 Task: Research Airbnb accommodation in Bandar-e Anzali, Iran from 15th December, 2023 to 25th December, 2023 for 8 adults. Place can be entire room with 5 bedrooms having 5 beds and 5 bathrooms. Property type can be house.
Action: Mouse moved to (420, 81)
Screenshot: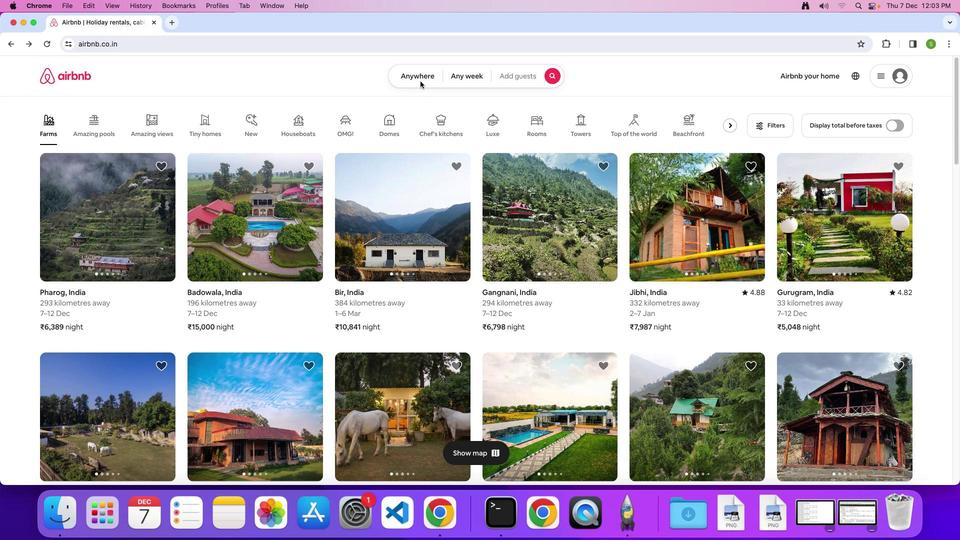 
Action: Mouse pressed left at (420, 81)
Screenshot: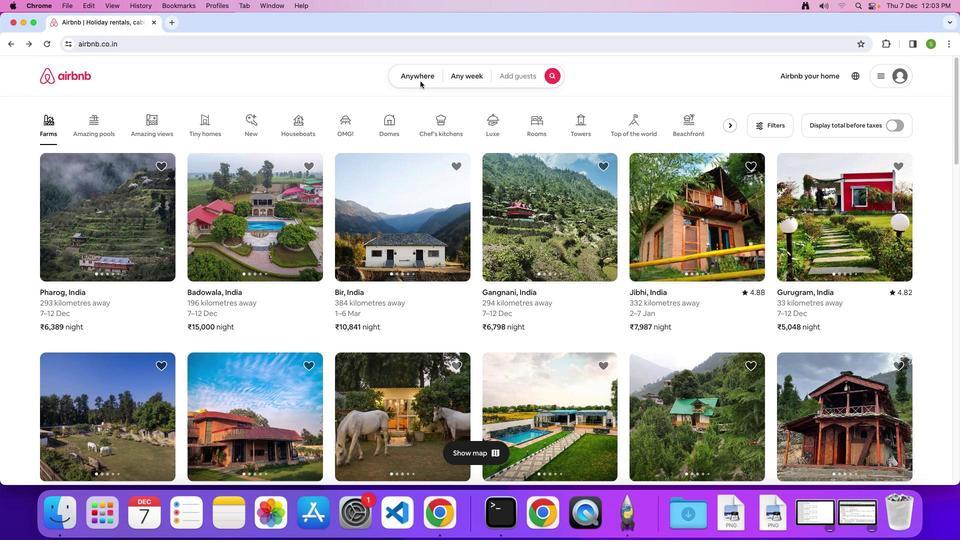 
Action: Mouse moved to (422, 76)
Screenshot: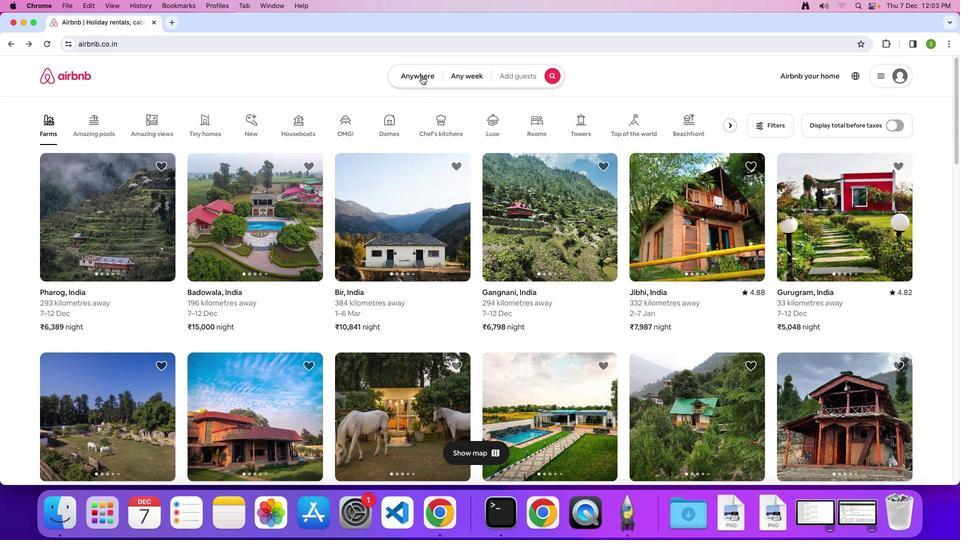 
Action: Mouse pressed left at (422, 76)
Screenshot: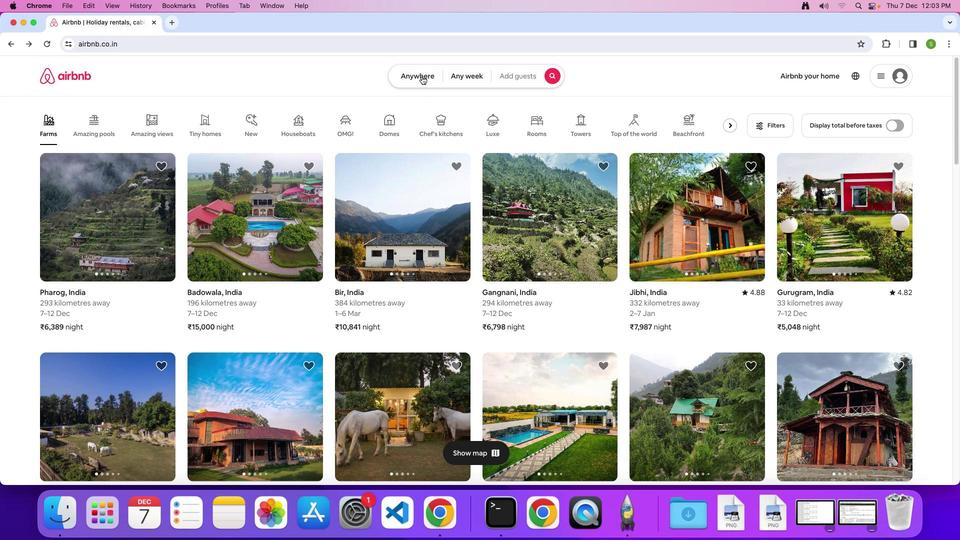
Action: Mouse moved to (371, 117)
Screenshot: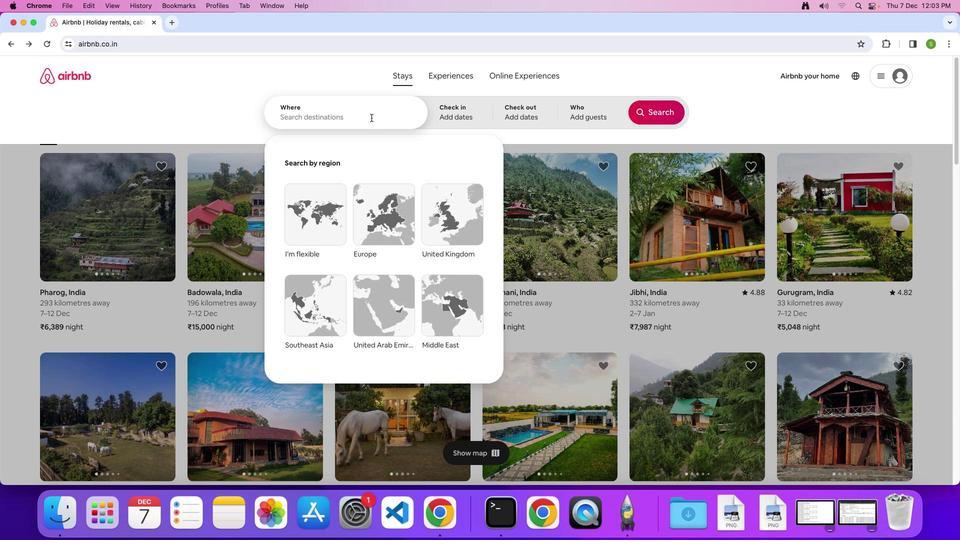 
Action: Mouse pressed left at (371, 117)
Screenshot: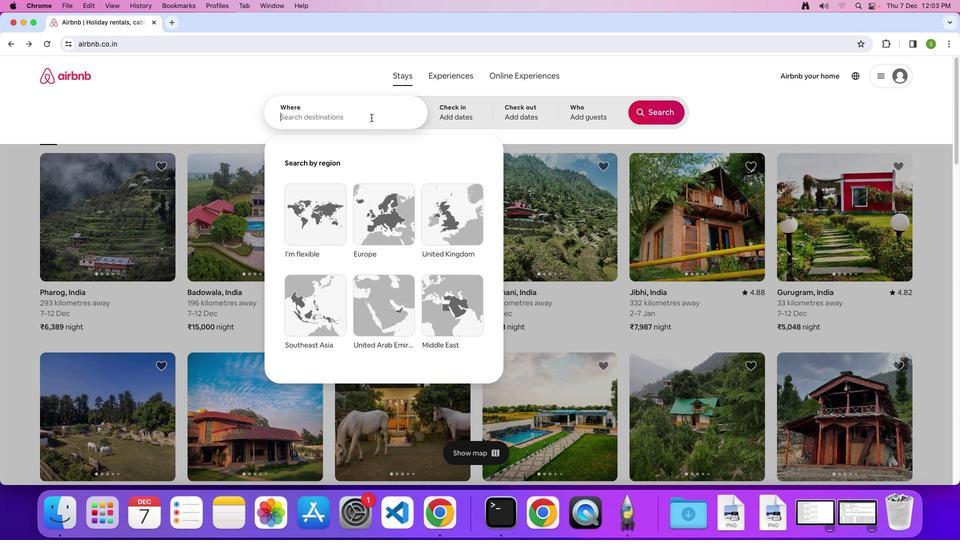 
Action: Key pressed 'B'Key.caps_lock'a''n''d''a''r''-''e'Key.spaceKey.shift'A''n''z''a''l''i'Key.enter
Screenshot: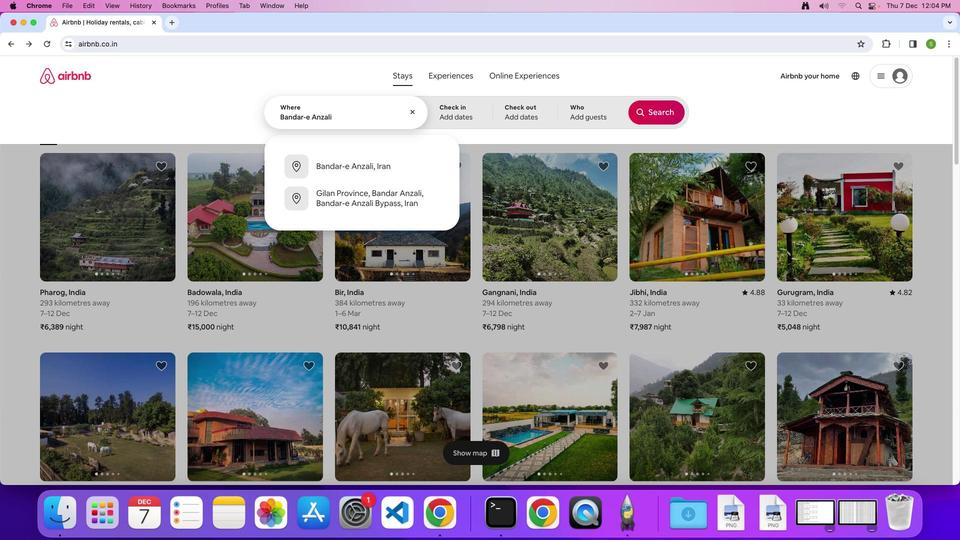 
Action: Mouse moved to (419, 281)
Screenshot: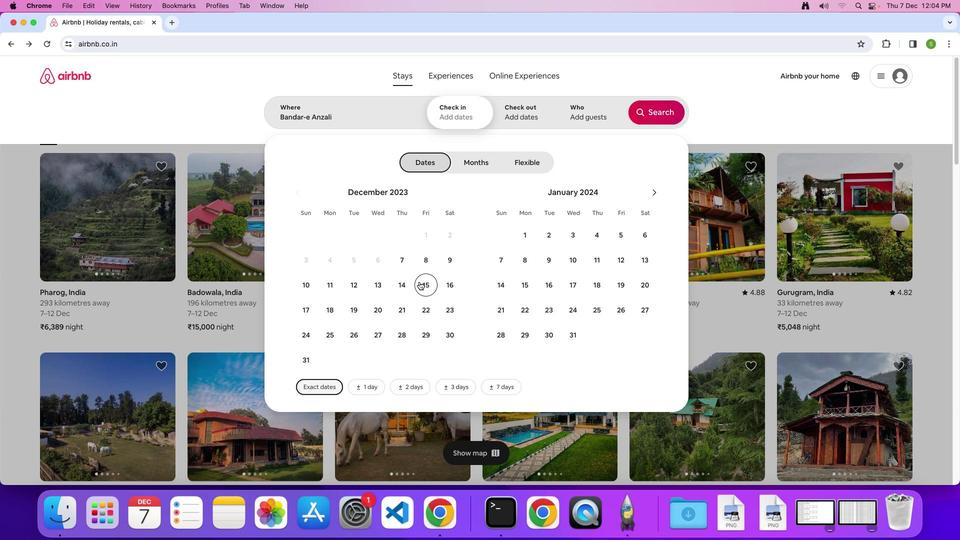 
Action: Mouse pressed left at (419, 281)
Screenshot: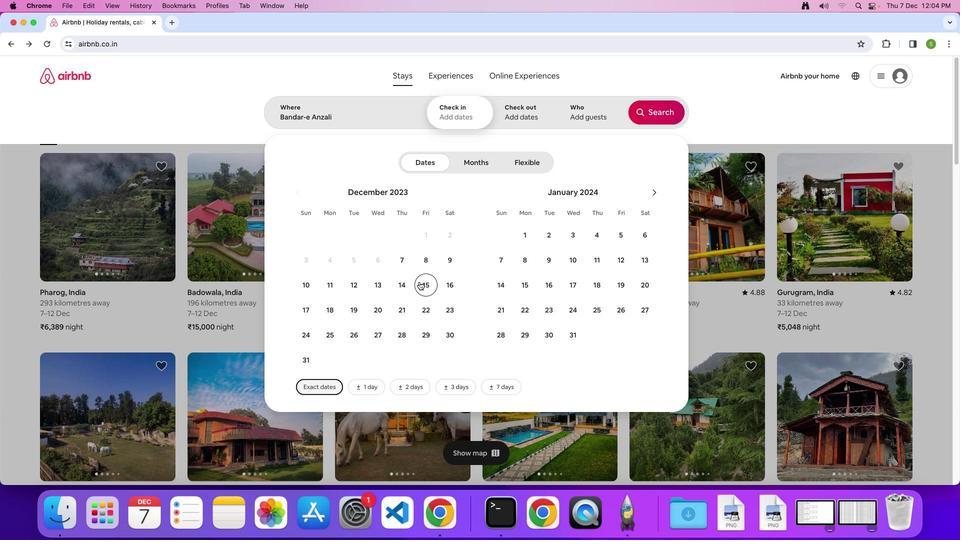 
Action: Mouse moved to (332, 334)
Screenshot: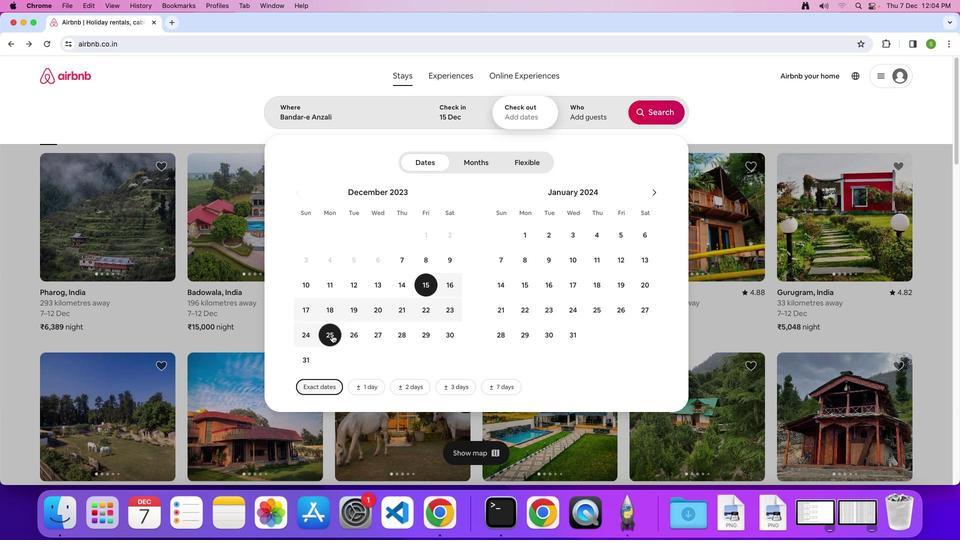 
Action: Mouse pressed left at (332, 334)
Screenshot: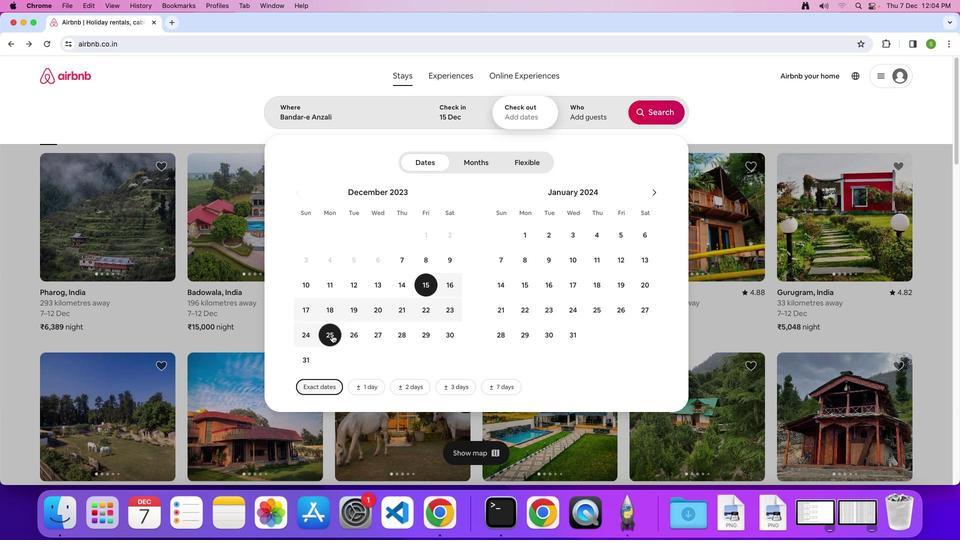
Action: Mouse moved to (585, 112)
Screenshot: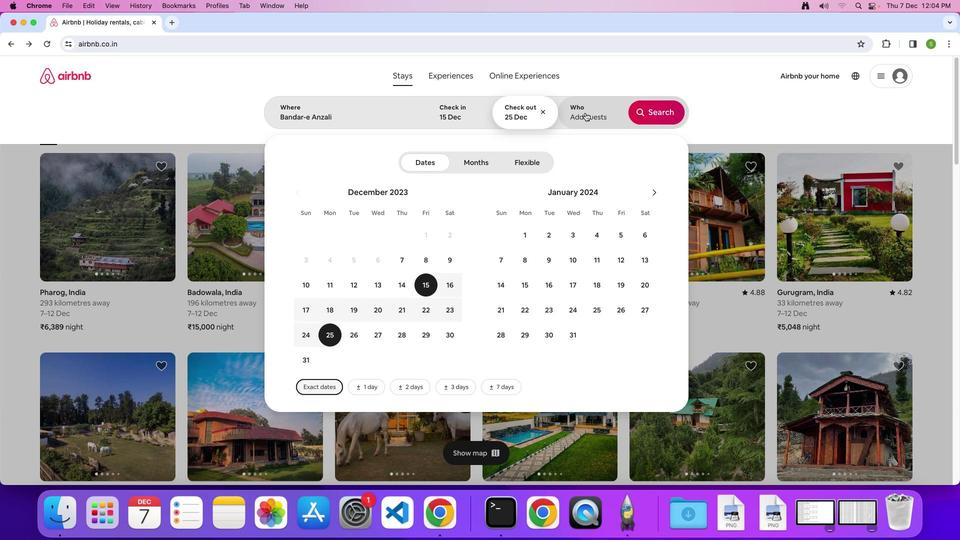 
Action: Mouse pressed left at (585, 112)
Screenshot: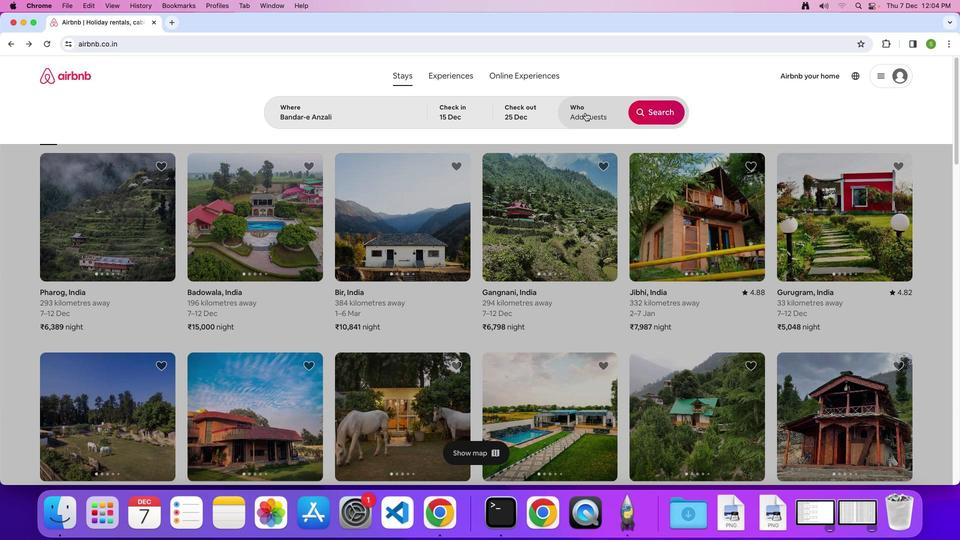 
Action: Mouse moved to (659, 165)
Screenshot: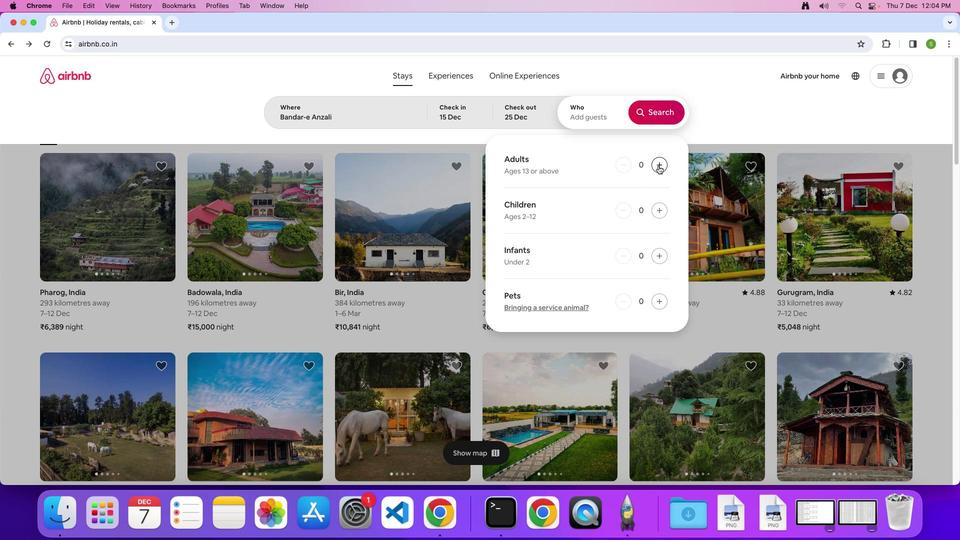 
Action: Mouse pressed left at (659, 165)
Screenshot: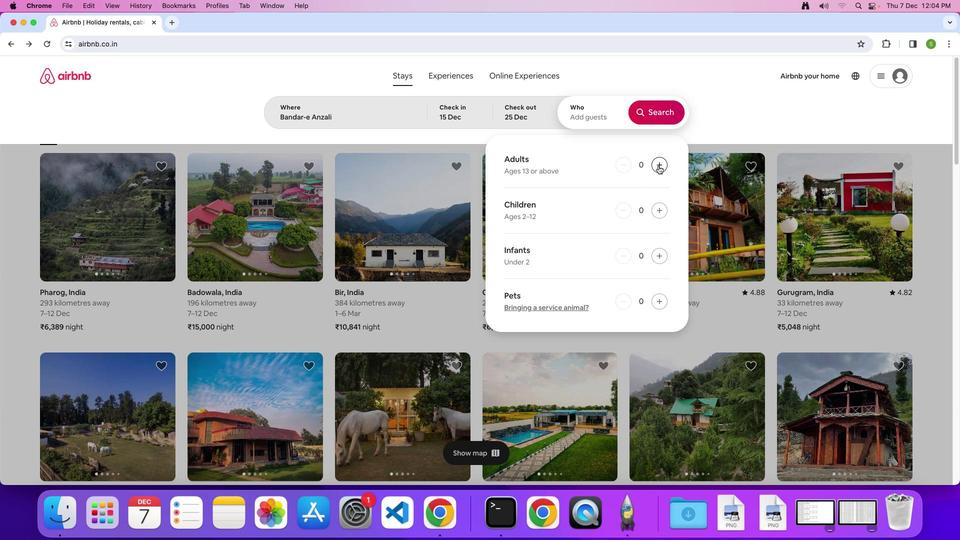 
Action: Mouse pressed left at (659, 165)
Screenshot: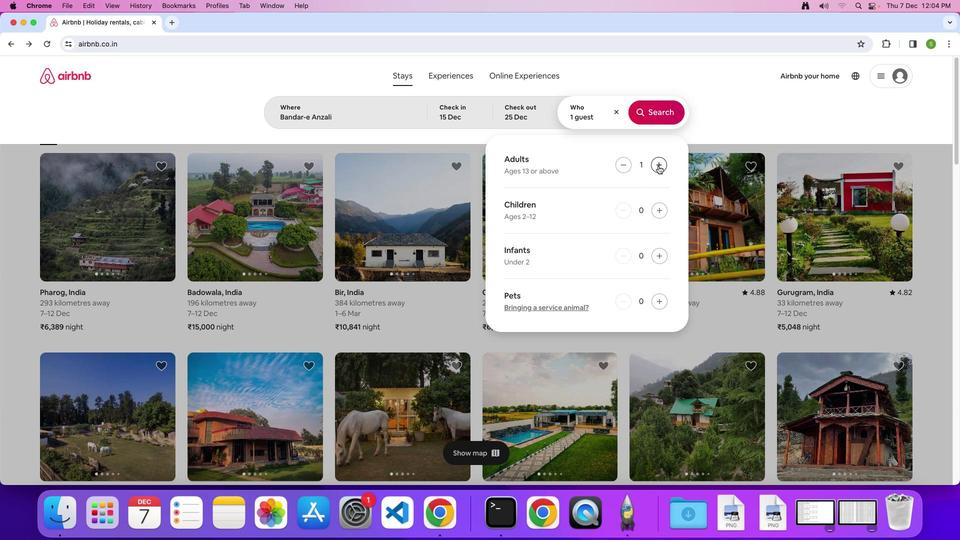 
Action: Mouse pressed left at (659, 165)
Screenshot: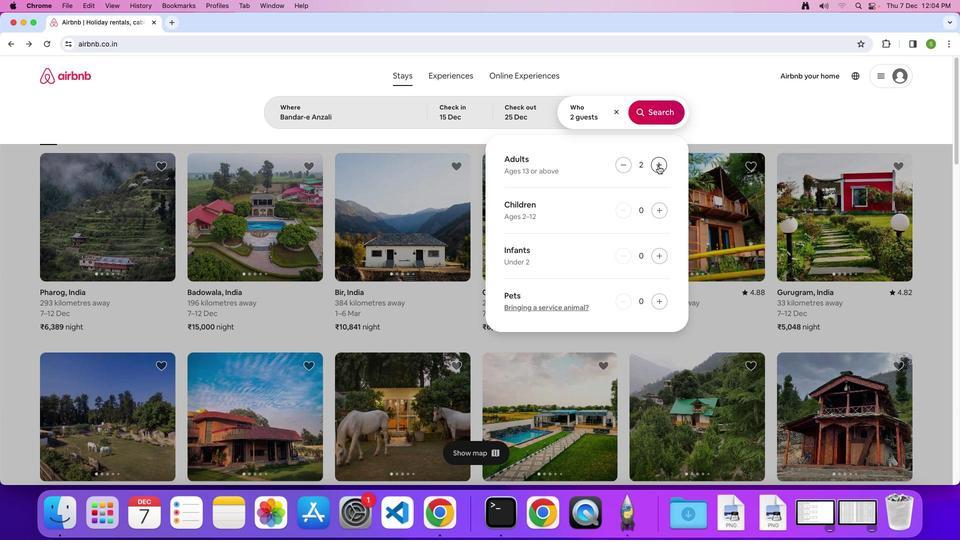 
Action: Mouse pressed left at (659, 165)
Screenshot: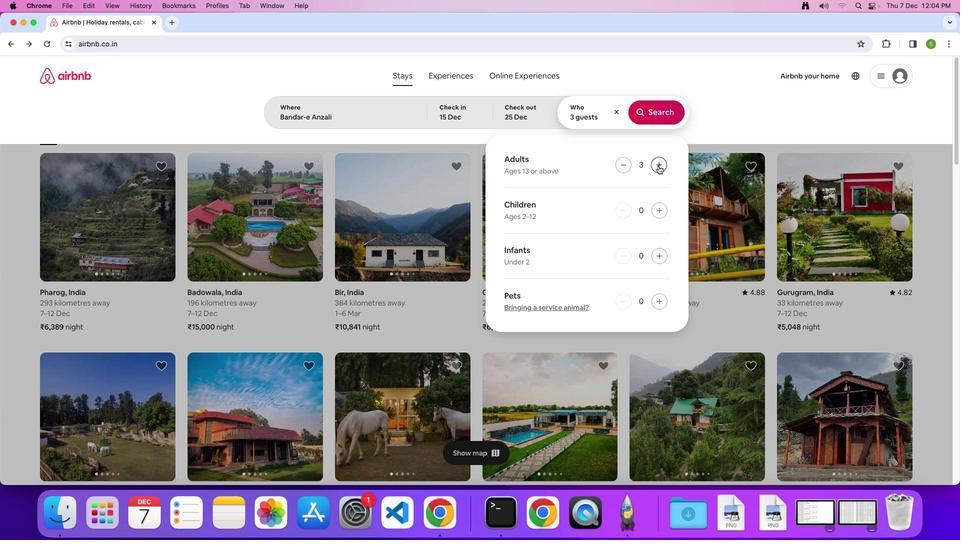 
Action: Mouse pressed left at (659, 165)
Screenshot: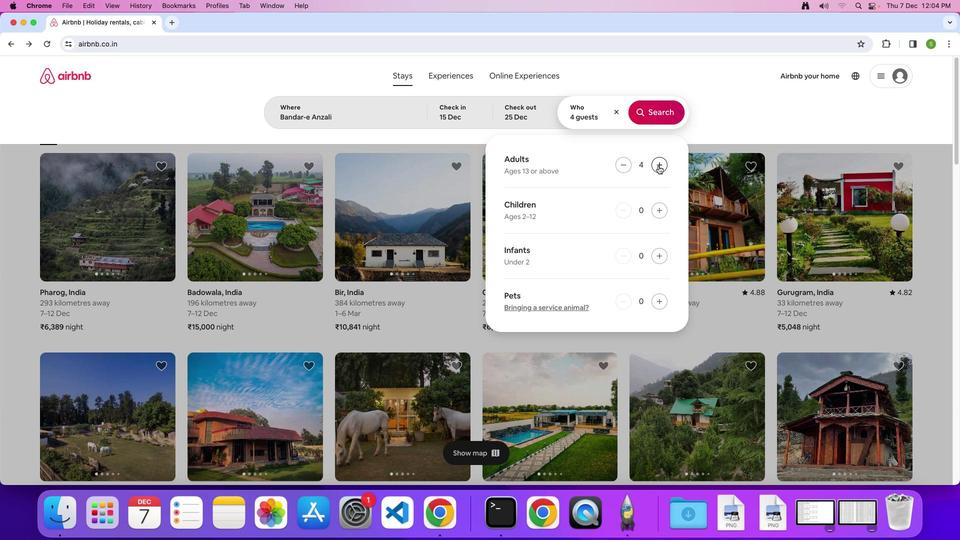 
Action: Mouse pressed left at (659, 165)
Screenshot: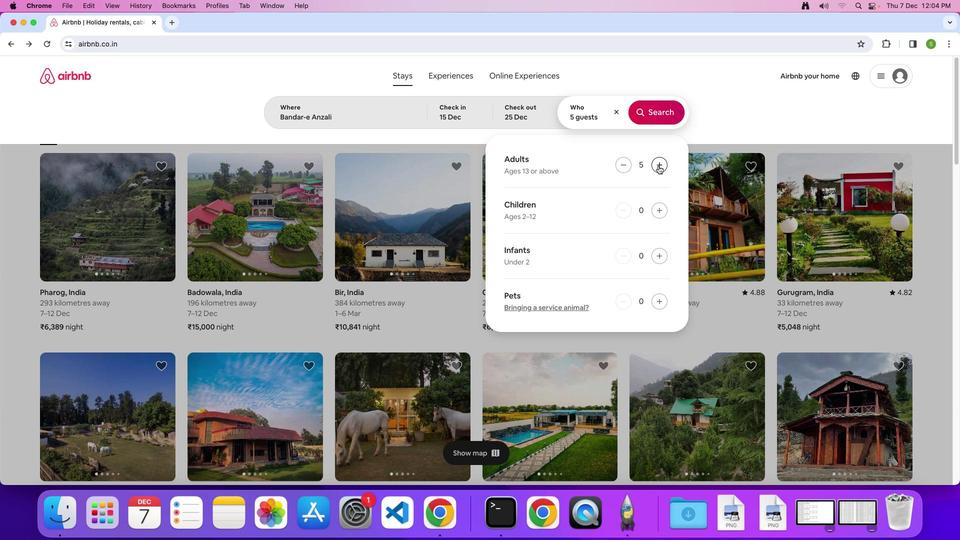 
Action: Mouse pressed left at (659, 165)
Screenshot: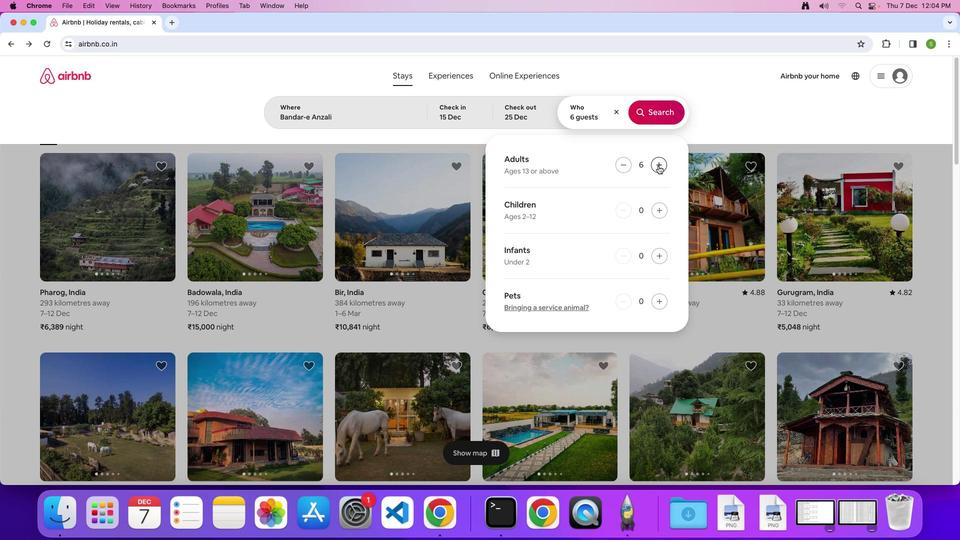 
Action: Mouse pressed left at (659, 165)
Screenshot: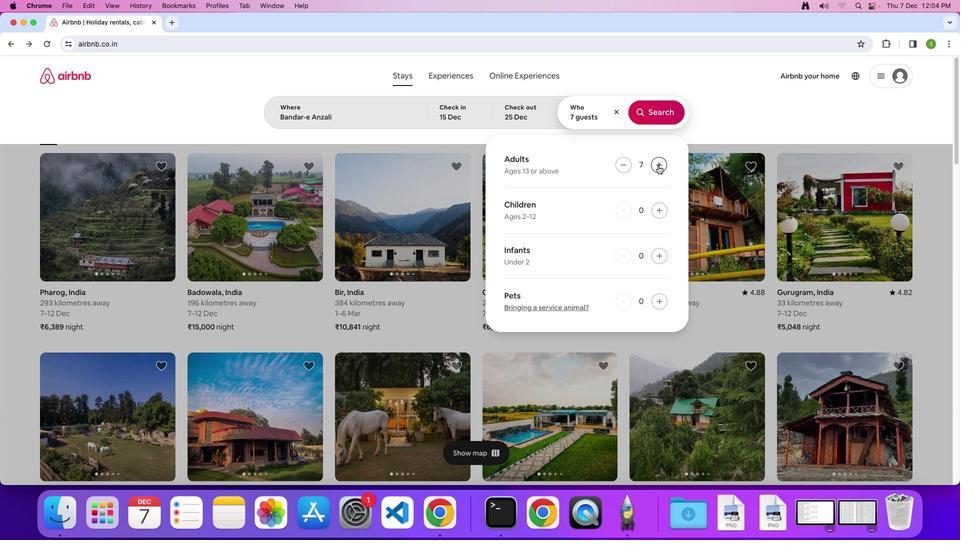 
Action: Mouse moved to (658, 118)
Screenshot: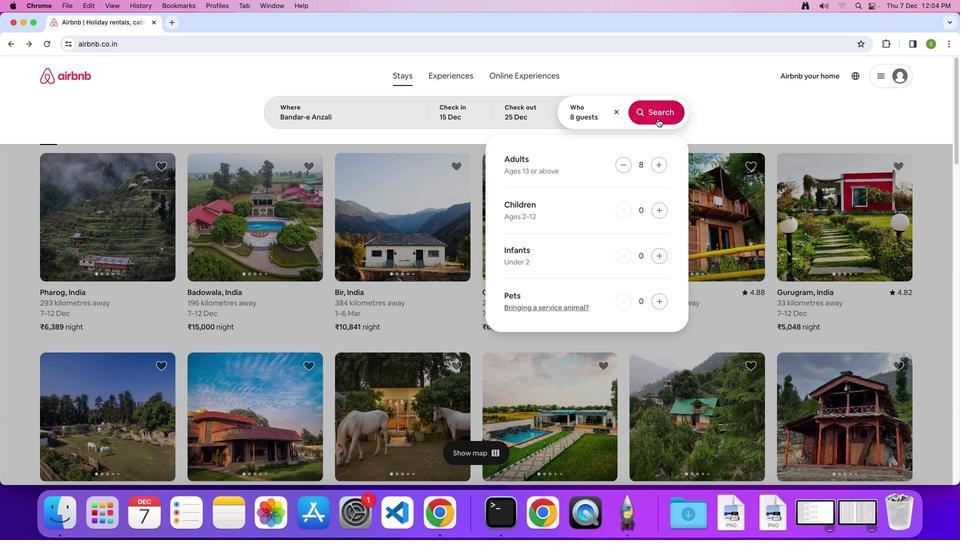 
Action: Mouse pressed left at (658, 118)
Screenshot: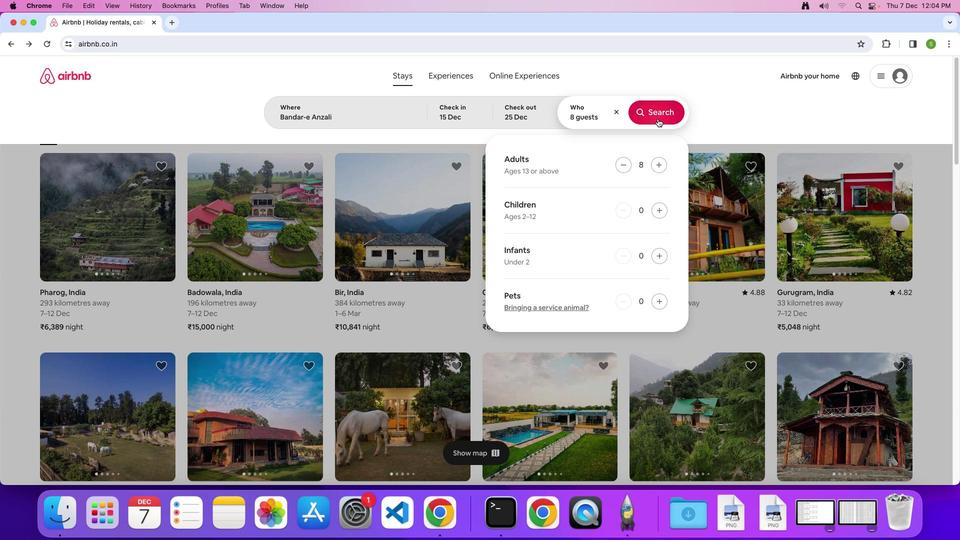 
Action: Mouse moved to (798, 124)
Screenshot: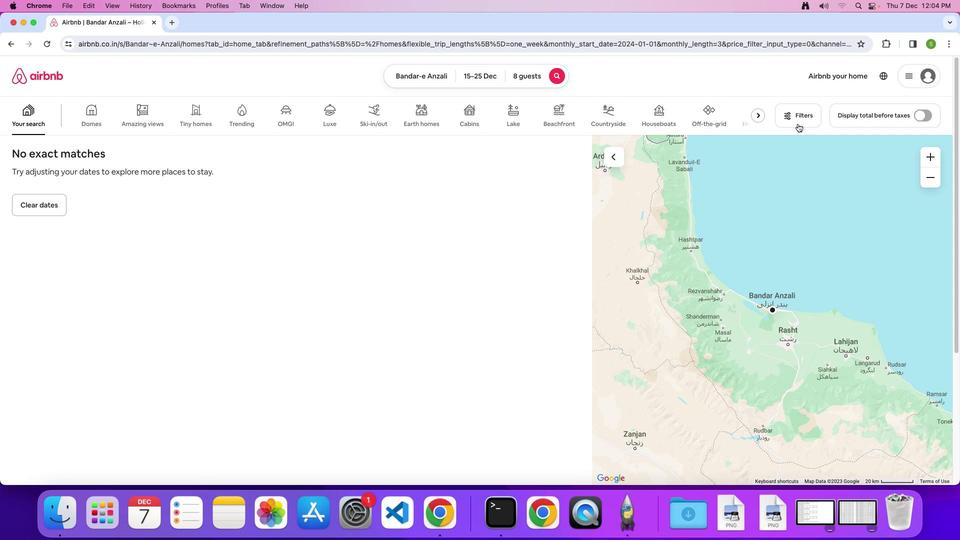 
Action: Mouse pressed left at (798, 124)
Screenshot: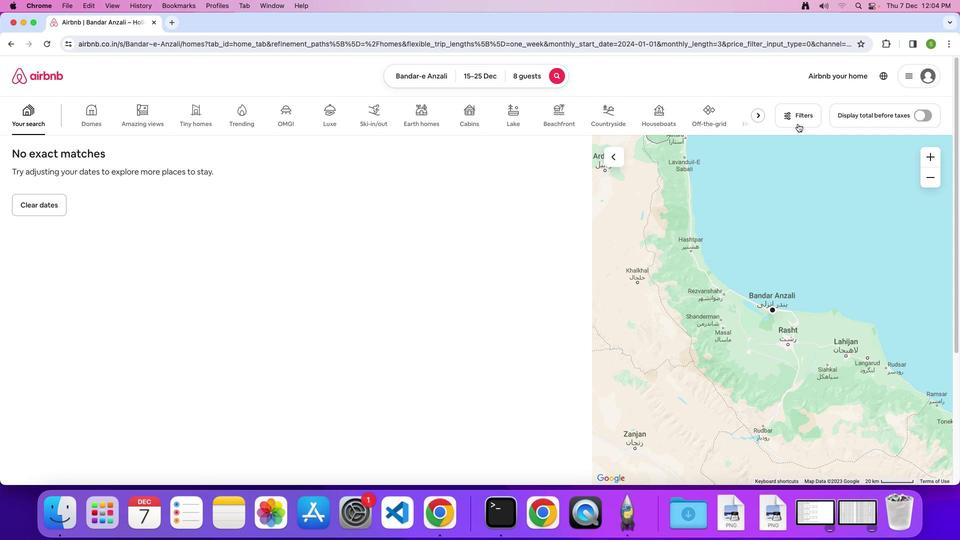 
Action: Mouse moved to (451, 176)
Screenshot: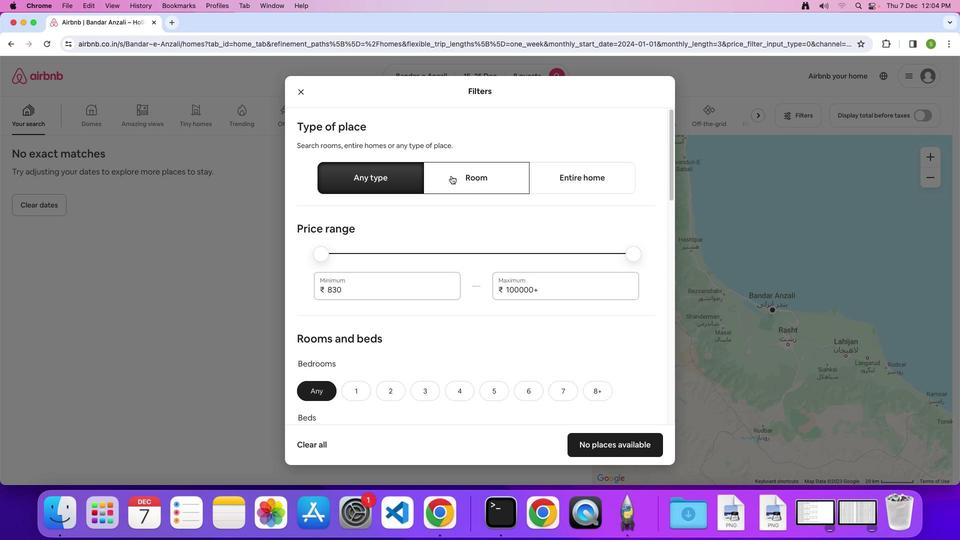 
Action: Mouse pressed left at (451, 176)
Screenshot: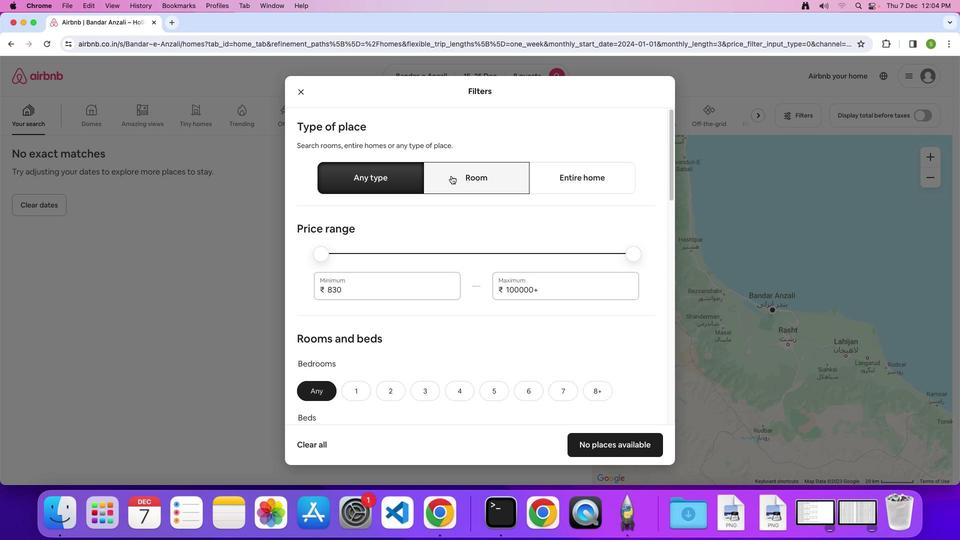 
Action: Mouse moved to (480, 267)
Screenshot: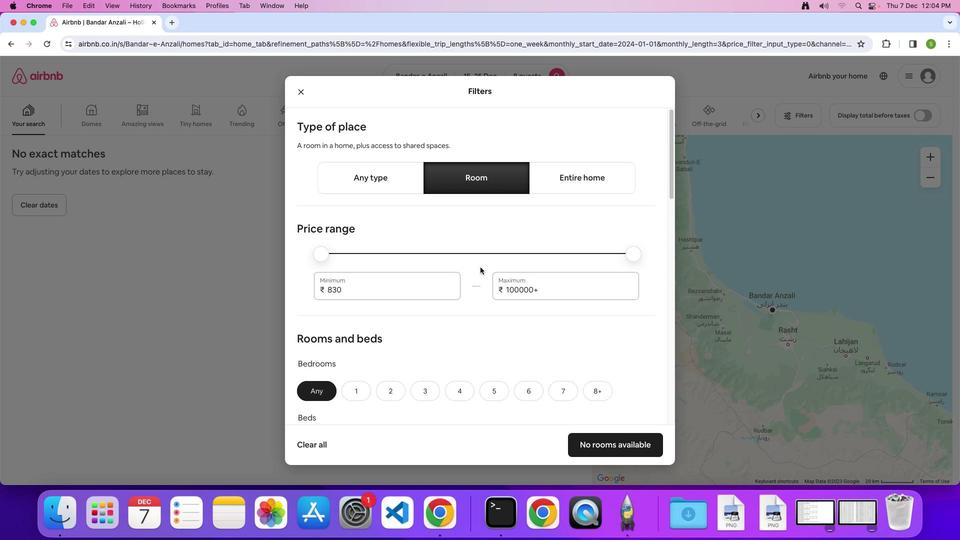 
Action: Mouse scrolled (480, 267) with delta (0, 0)
Screenshot: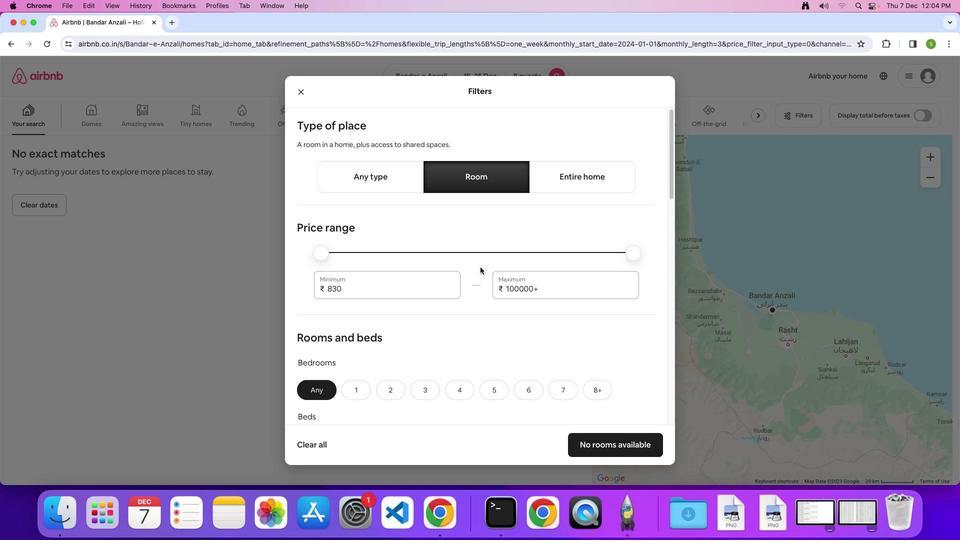 
Action: Mouse scrolled (480, 267) with delta (0, 0)
Screenshot: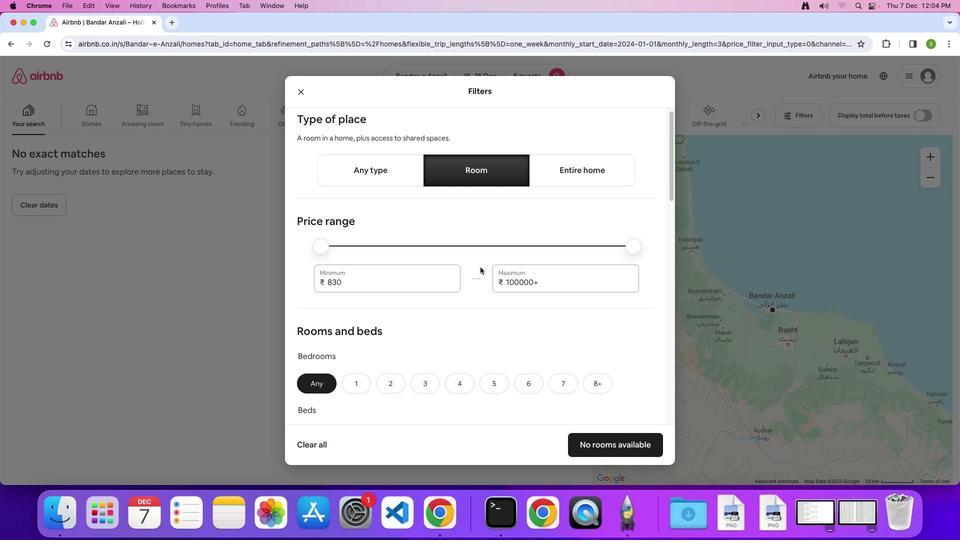 
Action: Mouse scrolled (480, 267) with delta (0, 0)
Screenshot: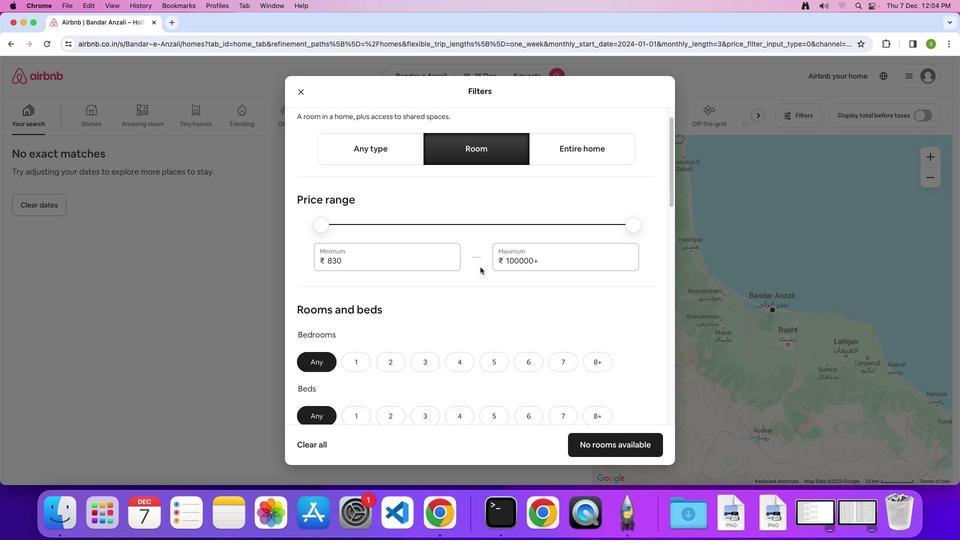 
Action: Mouse scrolled (480, 267) with delta (0, 0)
Screenshot: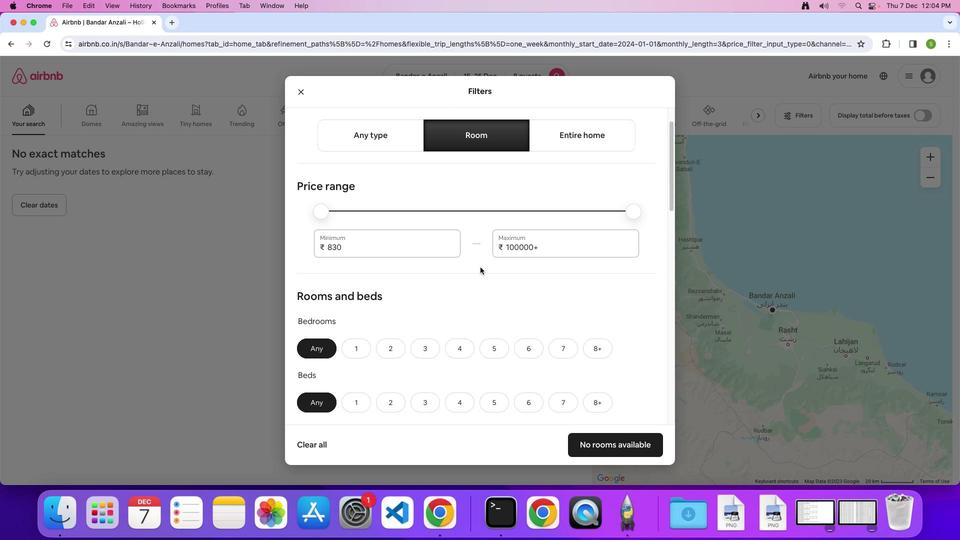 
Action: Mouse scrolled (480, 267) with delta (0, 0)
Screenshot: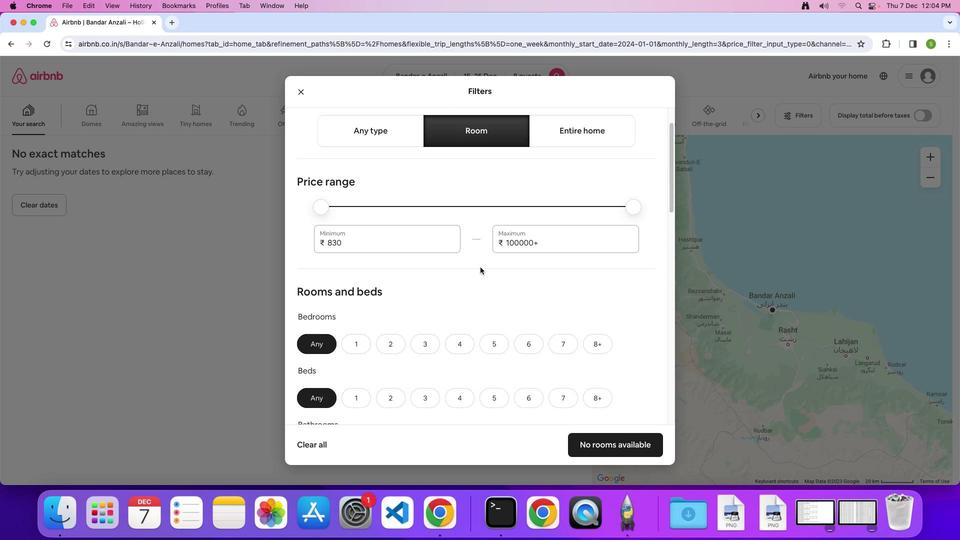 
Action: Mouse scrolled (480, 267) with delta (0, 0)
Screenshot: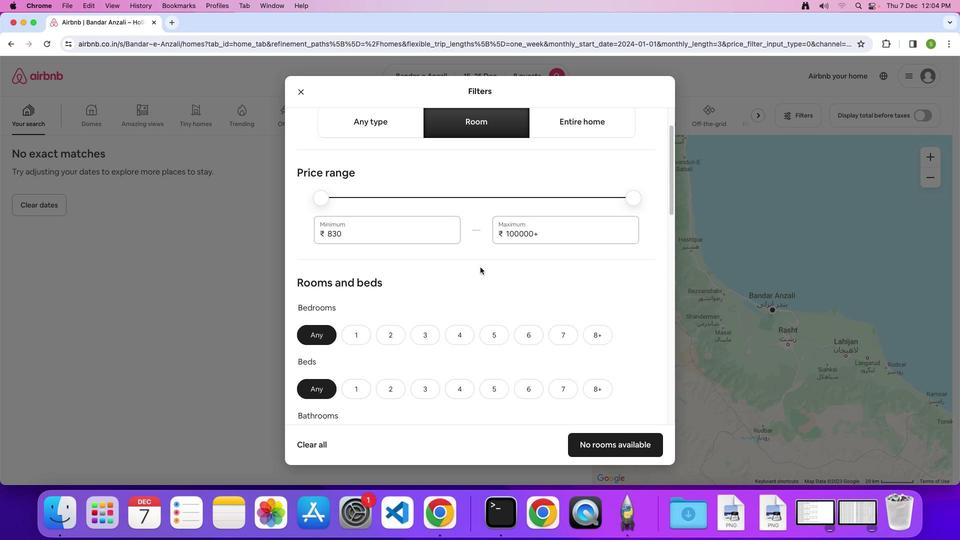 
Action: Mouse scrolled (480, 267) with delta (0, 0)
Screenshot: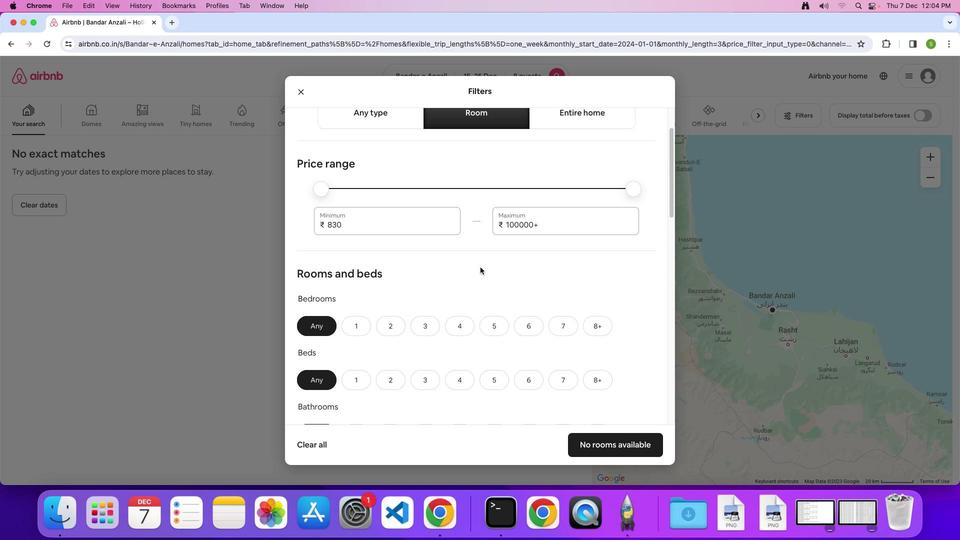 
Action: Mouse scrolled (480, 267) with delta (0, -1)
Screenshot: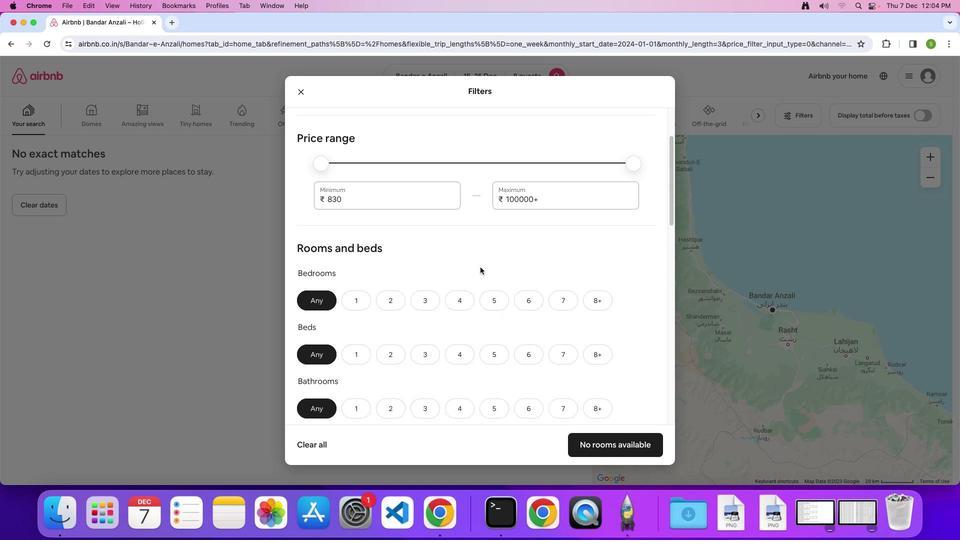 
Action: Mouse moved to (489, 271)
Screenshot: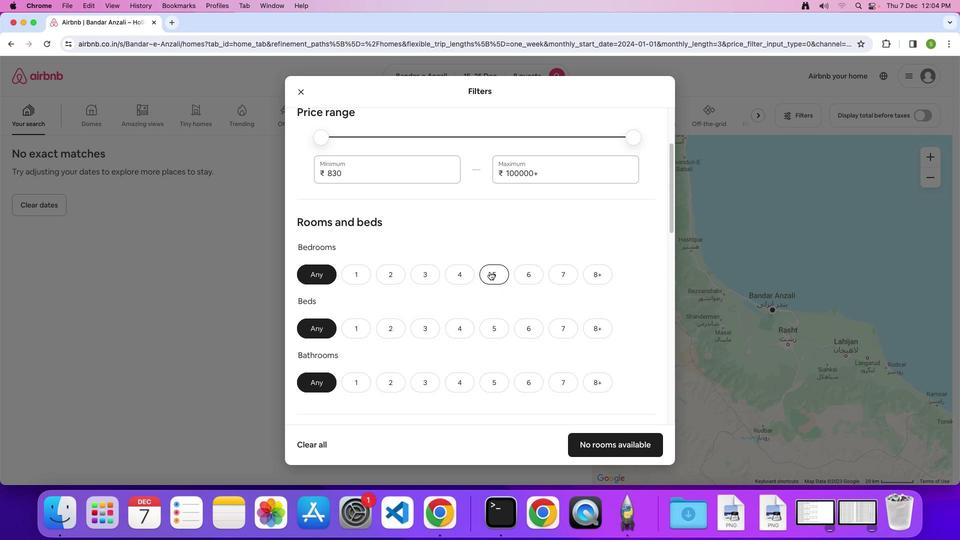 
Action: Mouse pressed left at (489, 271)
Screenshot: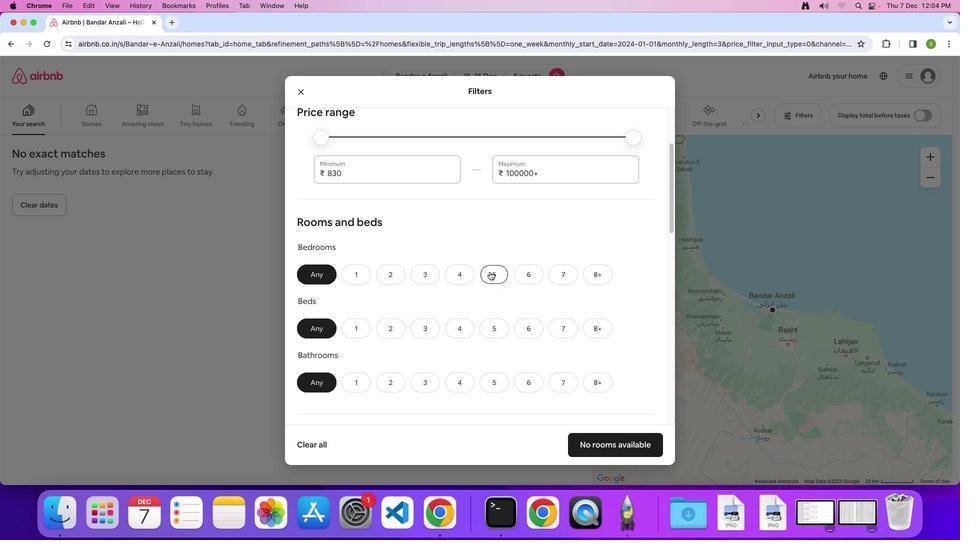 
Action: Mouse moved to (490, 271)
Screenshot: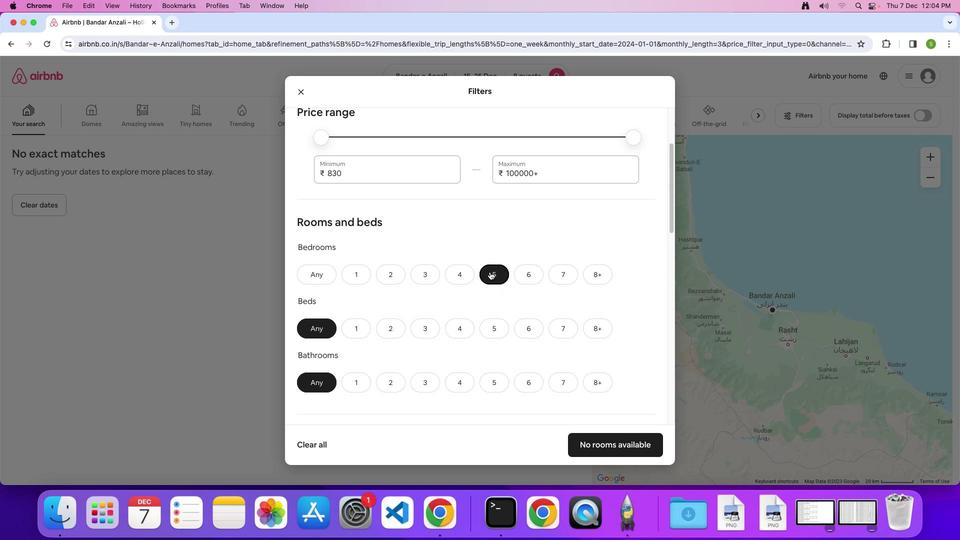 
Action: Mouse scrolled (490, 271) with delta (0, 0)
Screenshot: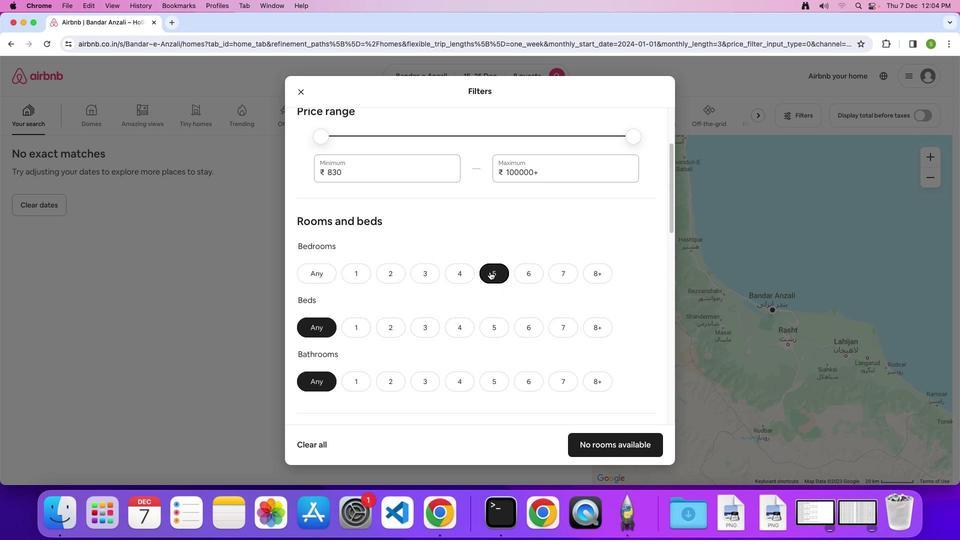 
Action: Mouse scrolled (490, 271) with delta (0, 0)
Screenshot: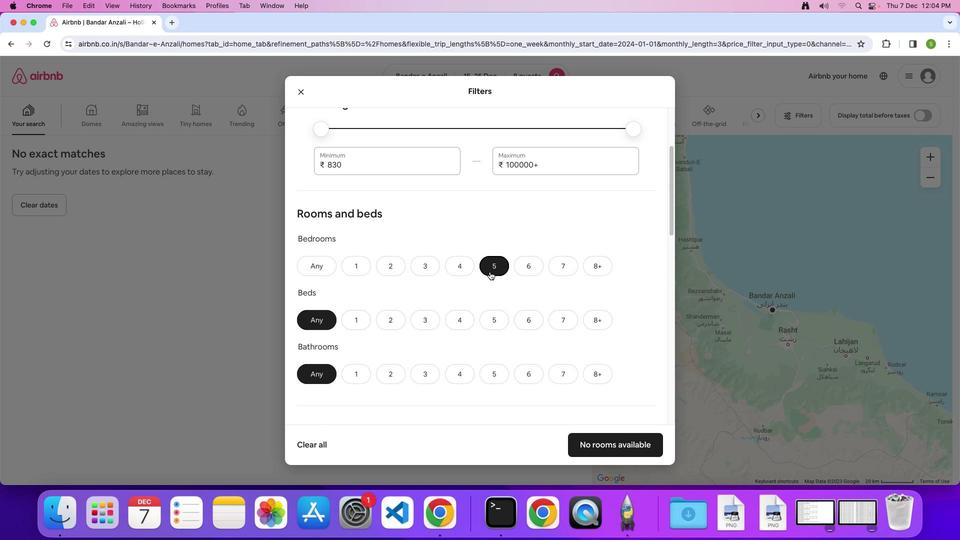 
Action: Mouse scrolled (490, 271) with delta (0, 0)
Screenshot: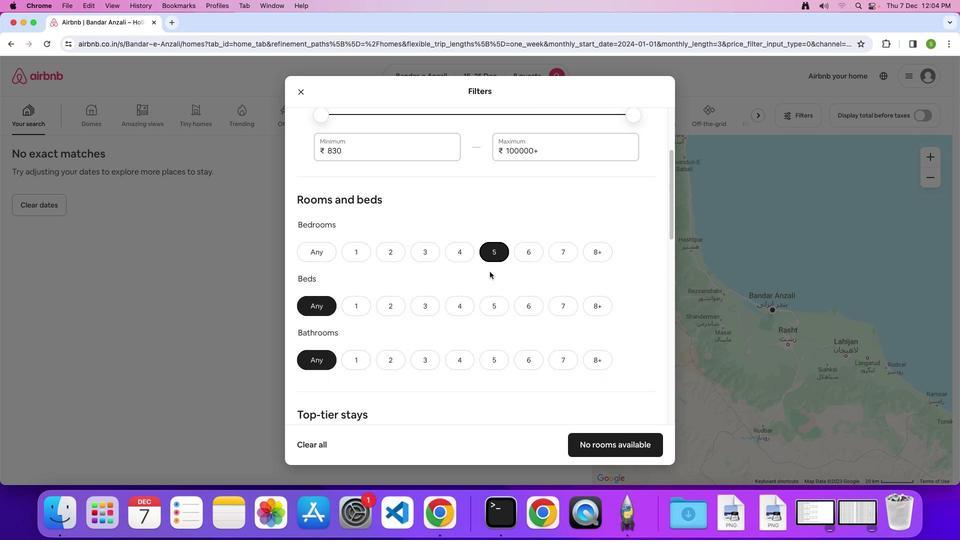 
Action: Mouse moved to (485, 290)
Screenshot: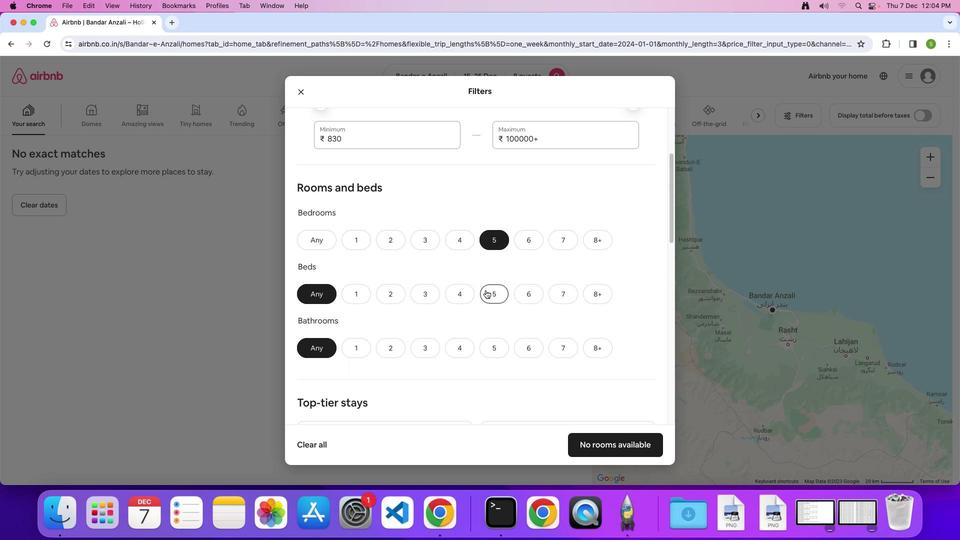 
Action: Mouse pressed left at (485, 290)
Screenshot: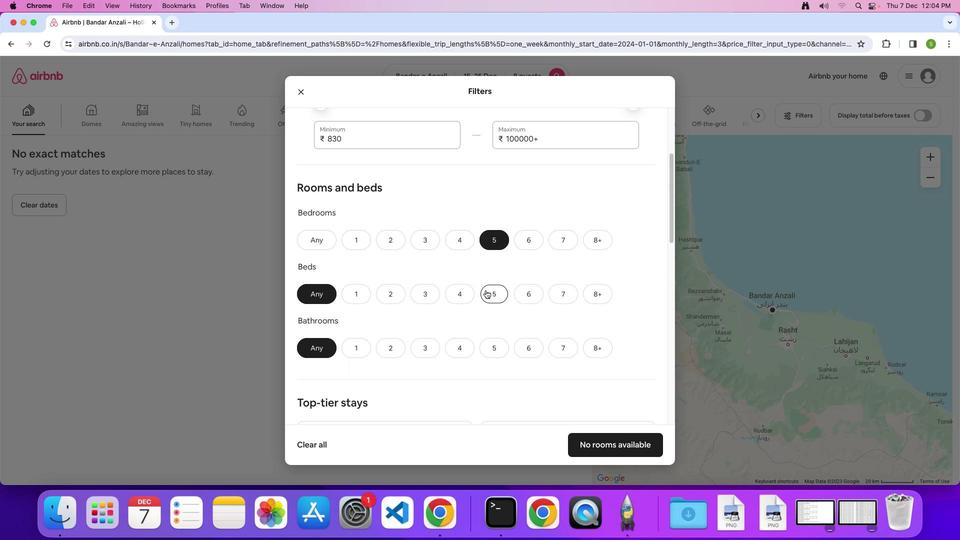 
Action: Mouse moved to (491, 351)
Screenshot: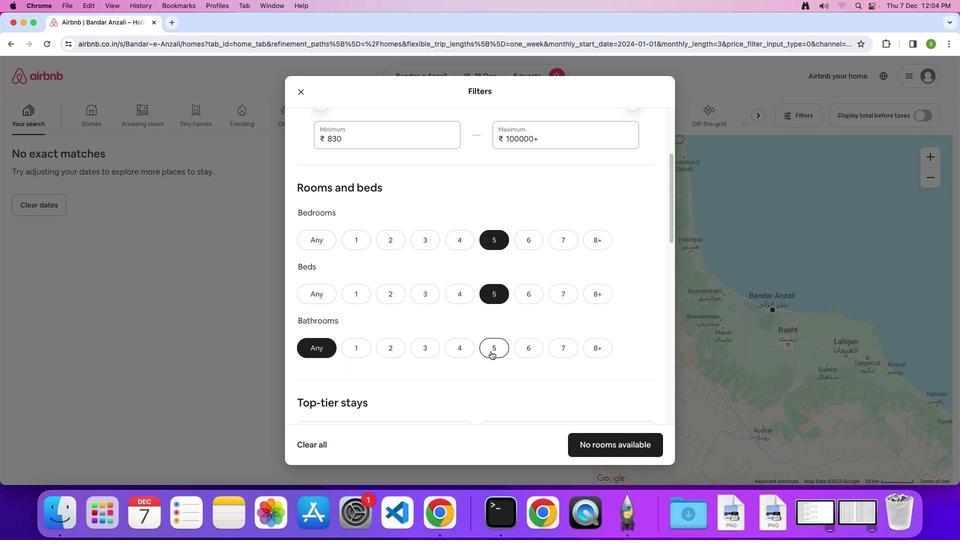 
Action: Mouse pressed left at (491, 351)
Screenshot: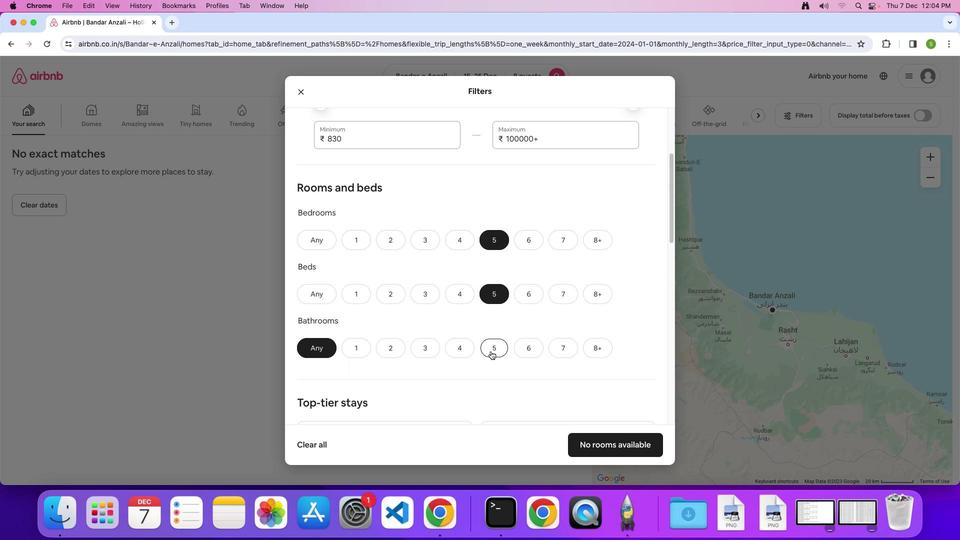 
Action: Mouse moved to (488, 285)
Screenshot: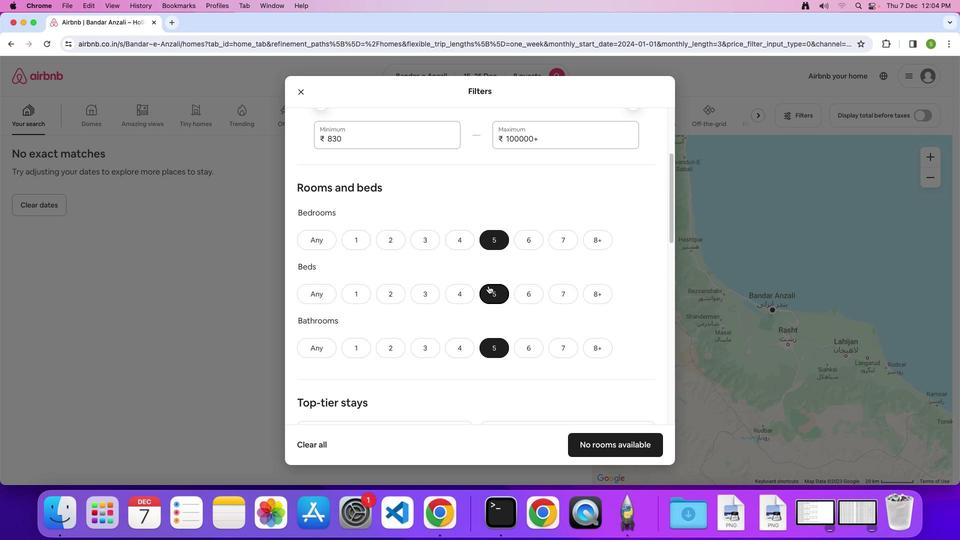 
Action: Mouse scrolled (488, 285) with delta (0, 0)
Screenshot: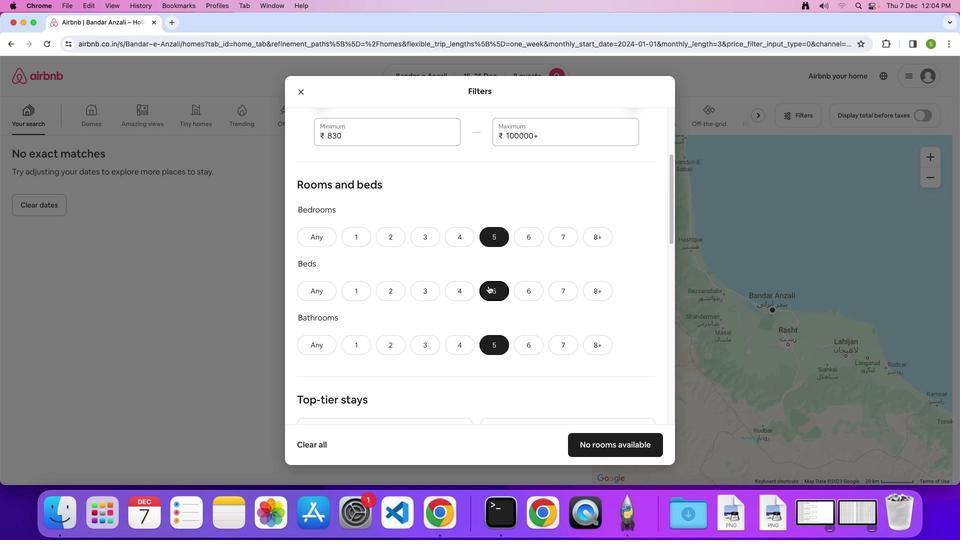 
Action: Mouse scrolled (488, 285) with delta (0, 0)
Screenshot: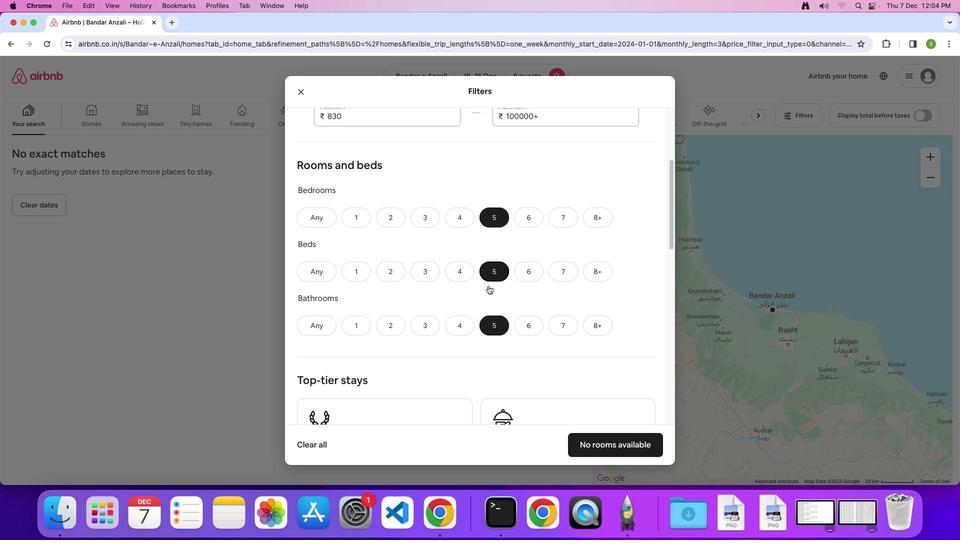
Action: Mouse scrolled (488, 285) with delta (0, -1)
Screenshot: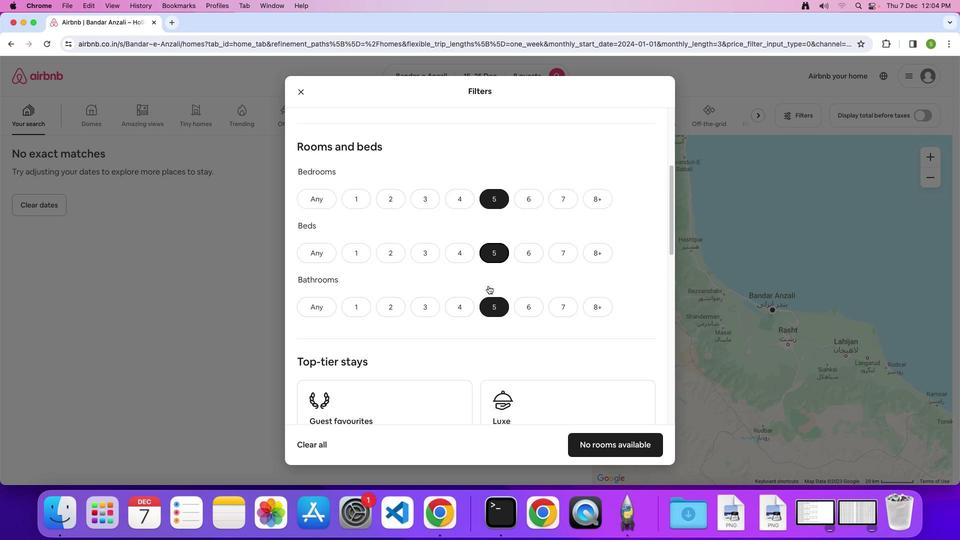 
Action: Mouse scrolled (488, 285) with delta (0, 0)
Screenshot: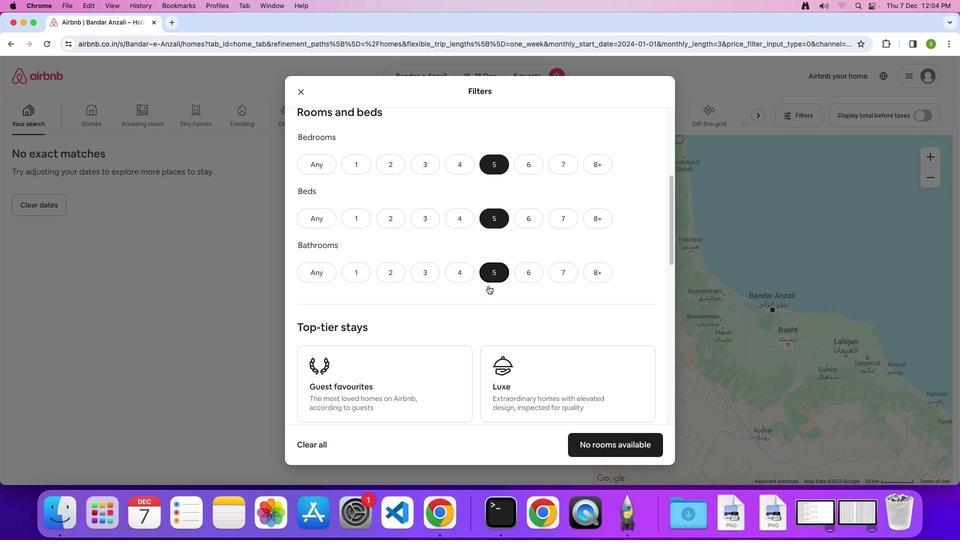
Action: Mouse scrolled (488, 285) with delta (0, 0)
Screenshot: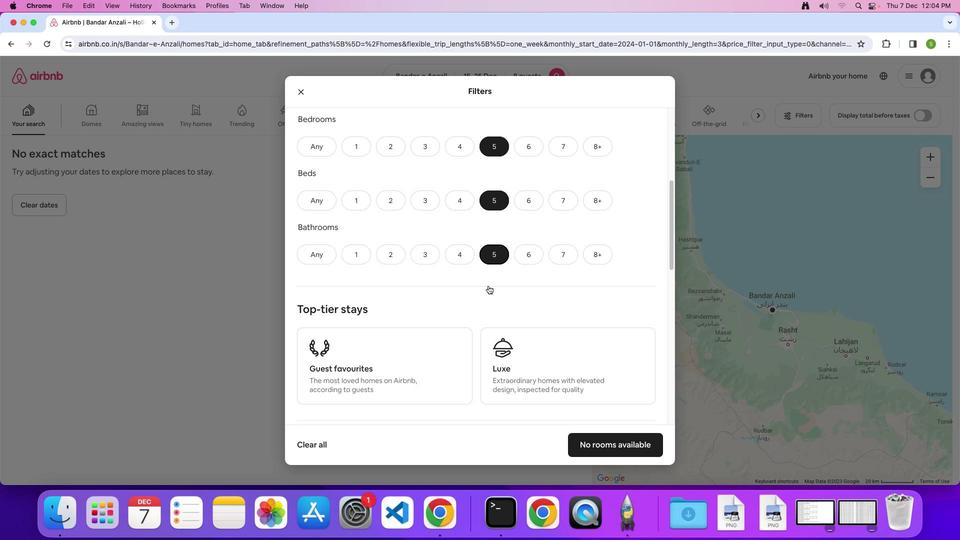 
Action: Mouse scrolled (488, 285) with delta (0, -1)
Screenshot: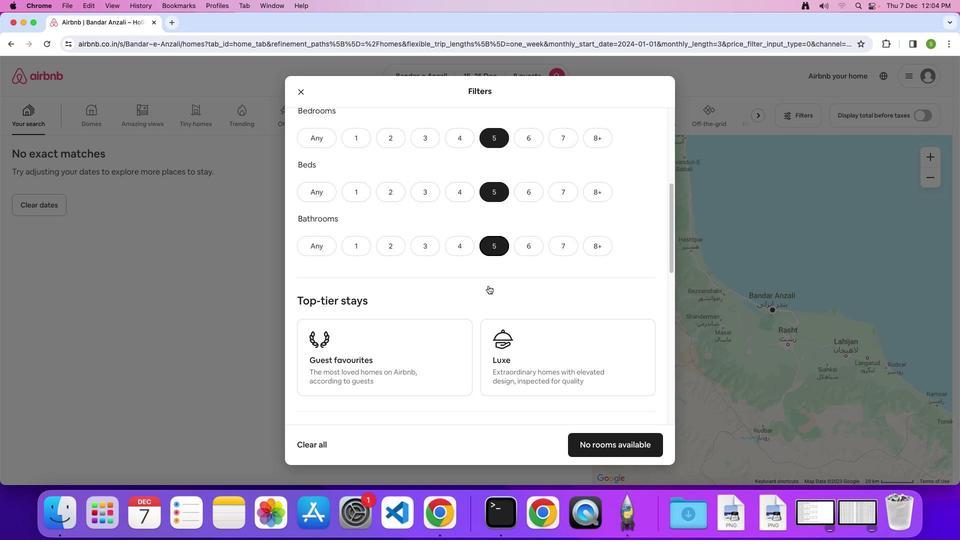 
Action: Mouse scrolled (488, 285) with delta (0, 0)
Screenshot: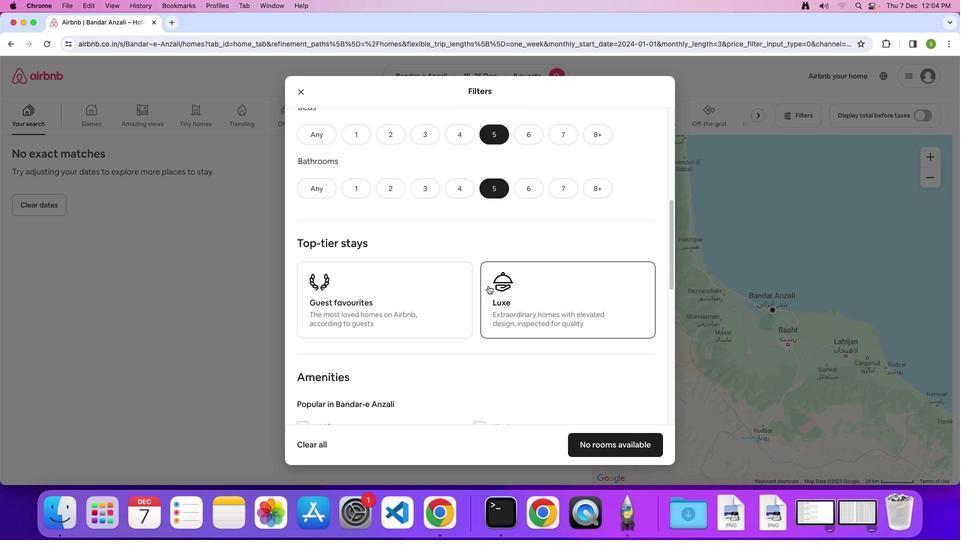 
Action: Mouse scrolled (488, 285) with delta (0, 0)
Screenshot: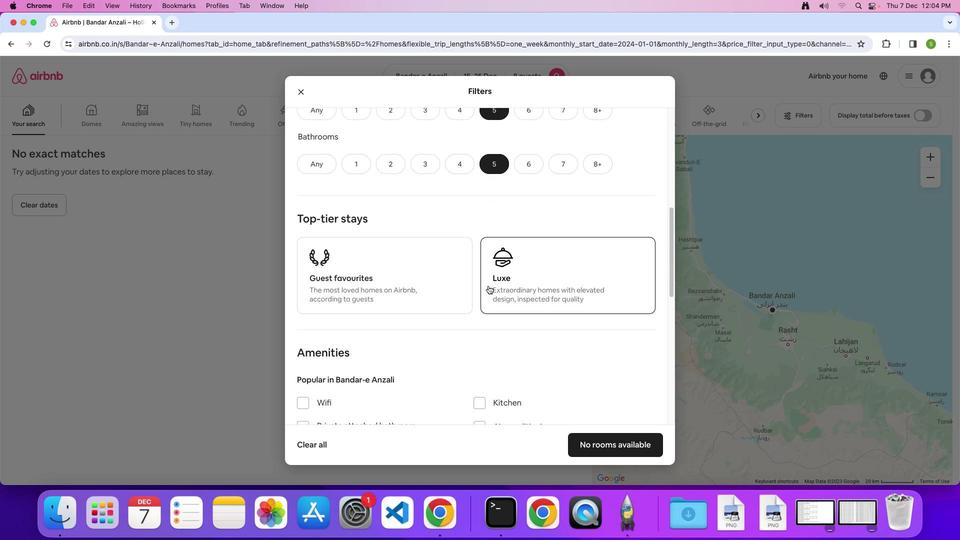 
Action: Mouse scrolled (488, 285) with delta (0, -2)
Screenshot: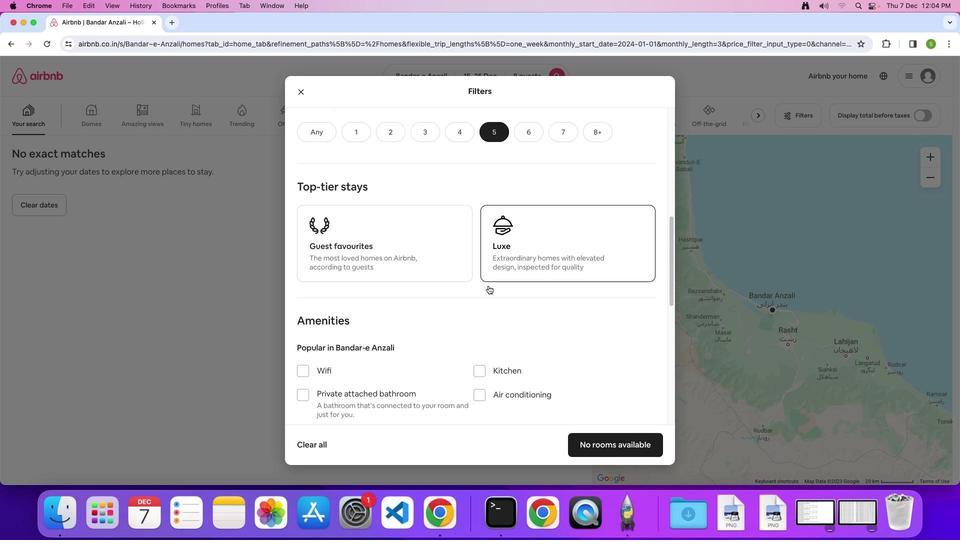 
Action: Mouse scrolled (488, 285) with delta (0, 0)
Screenshot: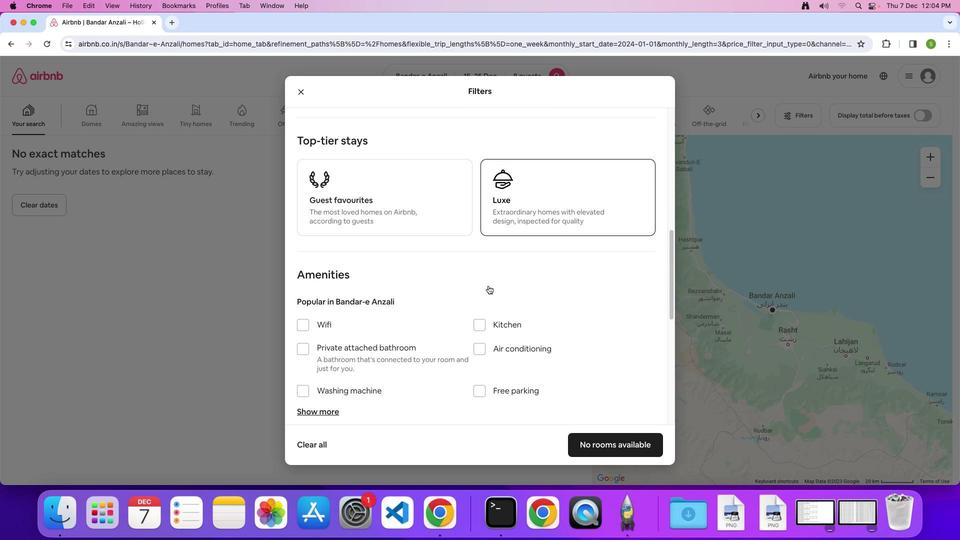 
Action: Mouse scrolled (488, 285) with delta (0, 0)
Screenshot: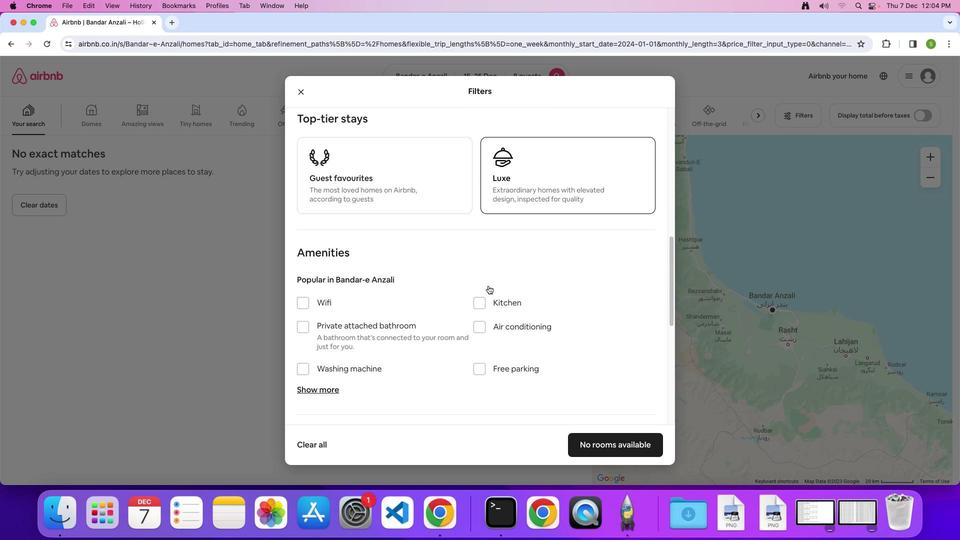 
Action: Mouse scrolled (488, 285) with delta (0, -2)
Screenshot: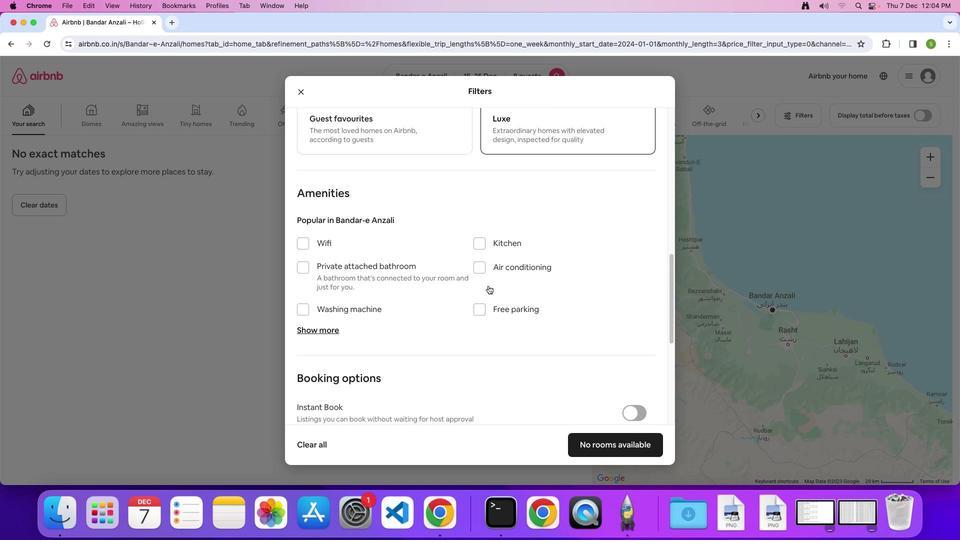 
Action: Mouse scrolled (488, 285) with delta (0, 0)
Screenshot: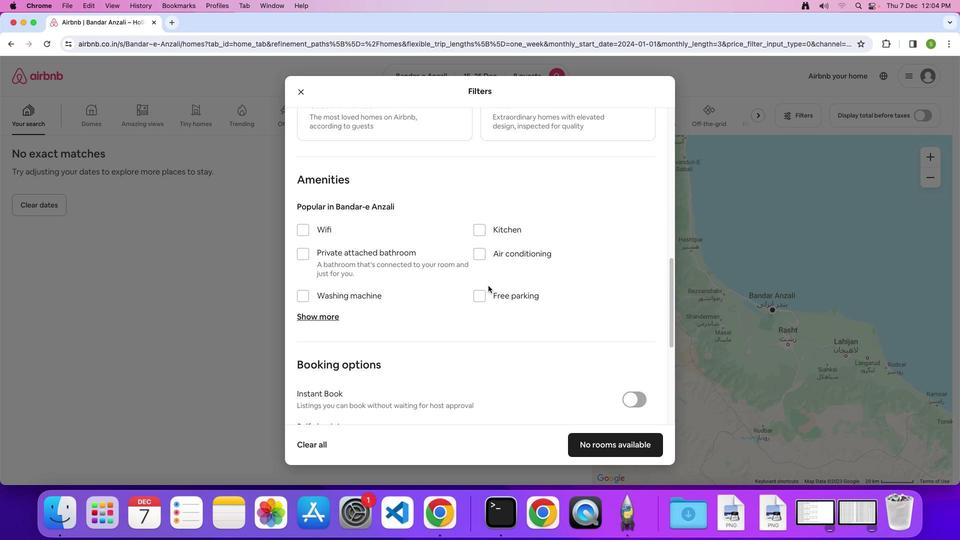 
Action: Mouse scrolled (488, 285) with delta (0, 0)
Screenshot: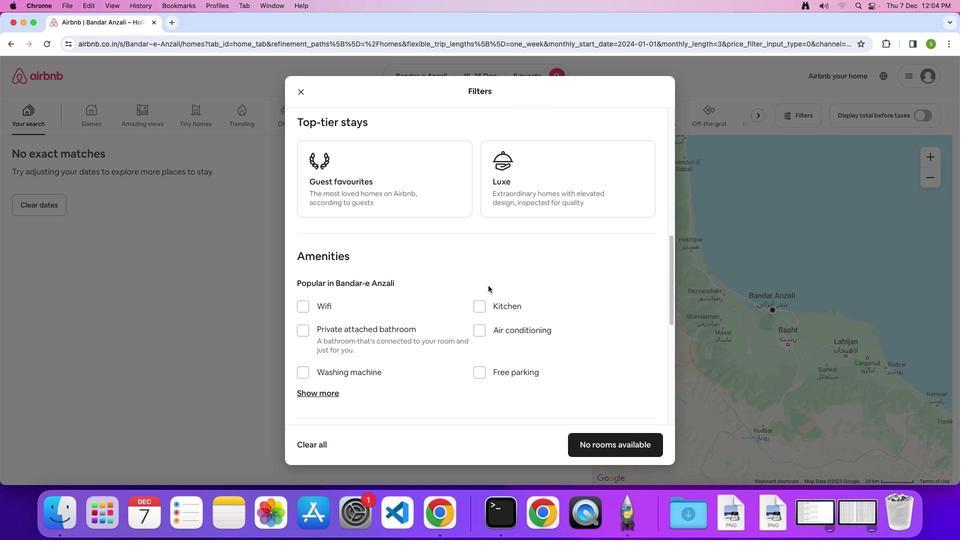 
Action: Mouse scrolled (488, 285) with delta (0, 0)
Screenshot: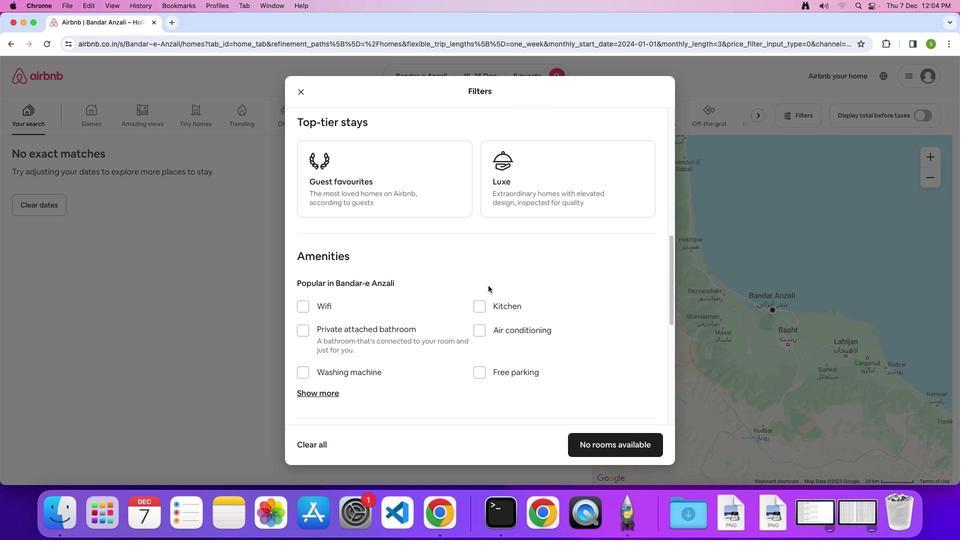 
Action: Mouse scrolled (488, 285) with delta (0, 2)
Screenshot: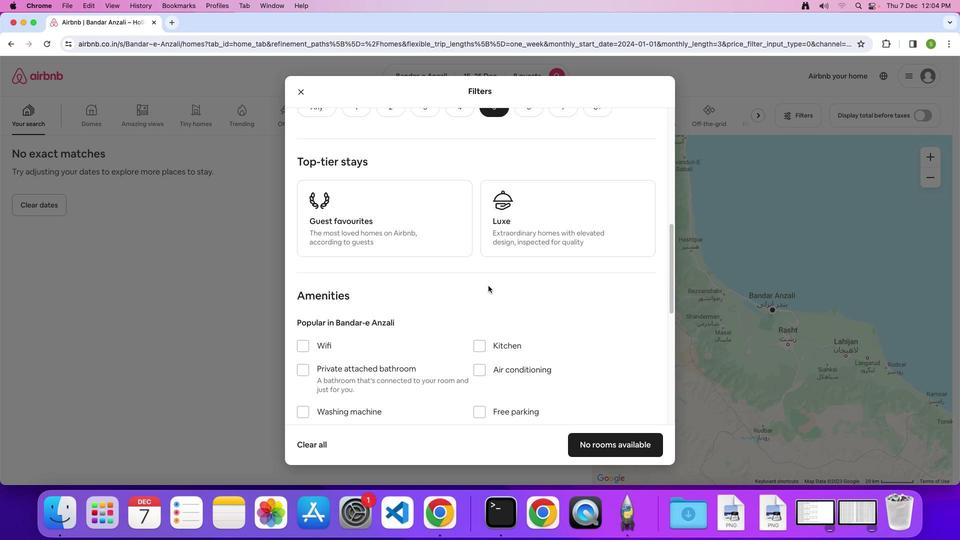 
Action: Mouse scrolled (488, 285) with delta (0, 0)
Screenshot: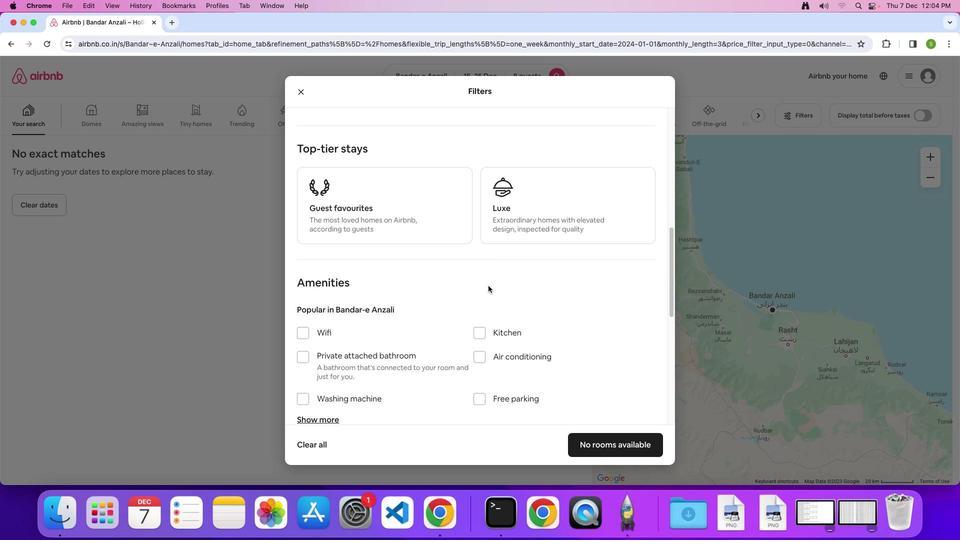 
Action: Mouse scrolled (488, 285) with delta (0, 0)
Screenshot: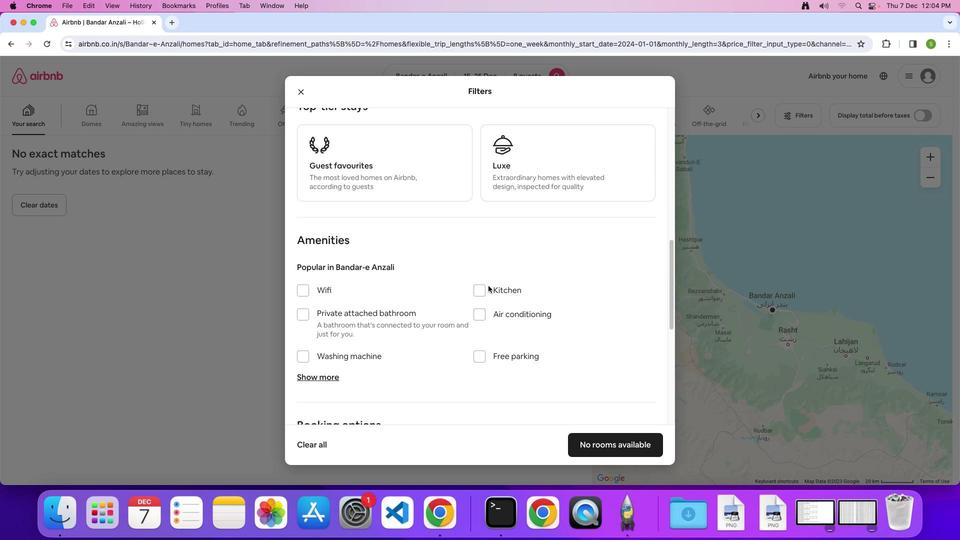 
Action: Mouse scrolled (488, 285) with delta (0, -2)
Screenshot: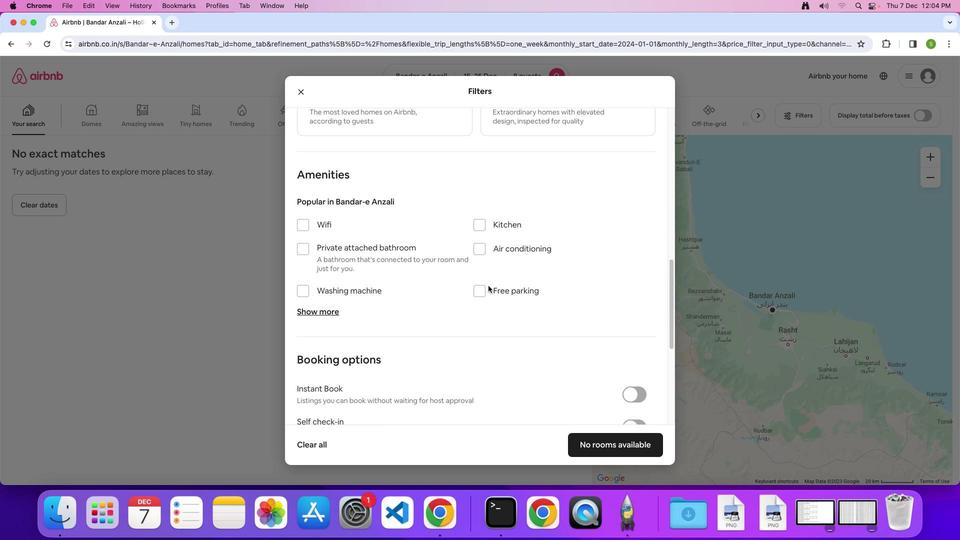 
Action: Mouse scrolled (488, 285) with delta (0, -2)
Screenshot: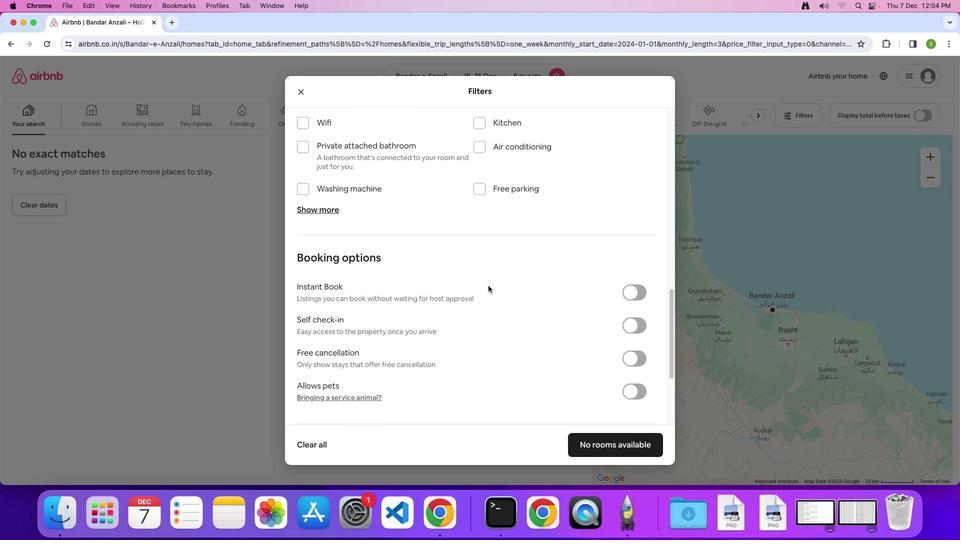 
Action: Mouse scrolled (488, 285) with delta (0, 0)
Screenshot: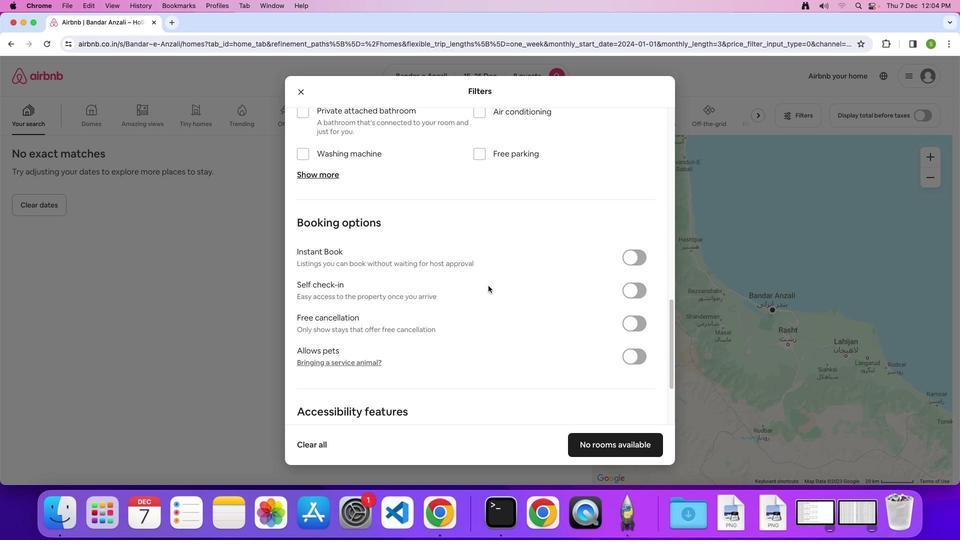
Action: Mouse scrolled (488, 285) with delta (0, 0)
Screenshot: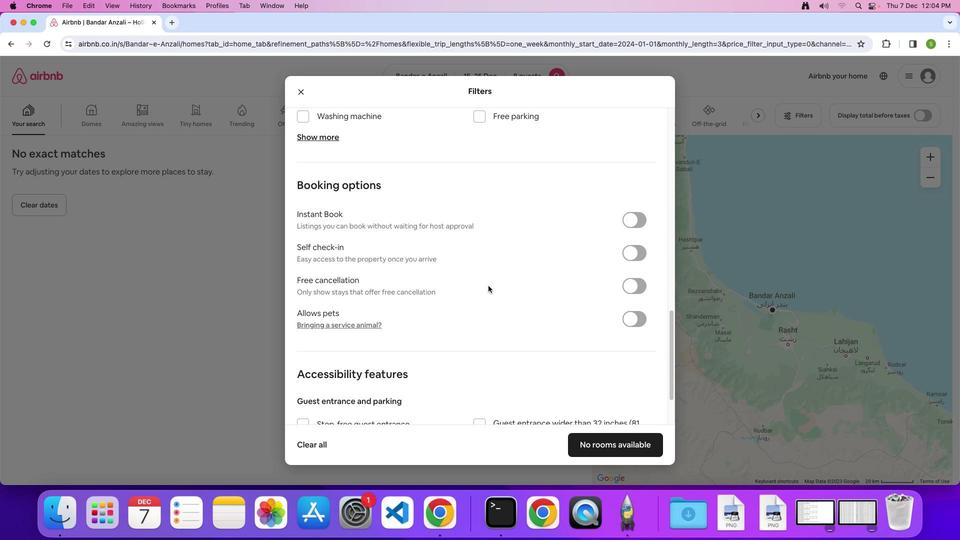 
Action: Mouse scrolled (488, 285) with delta (0, -2)
Screenshot: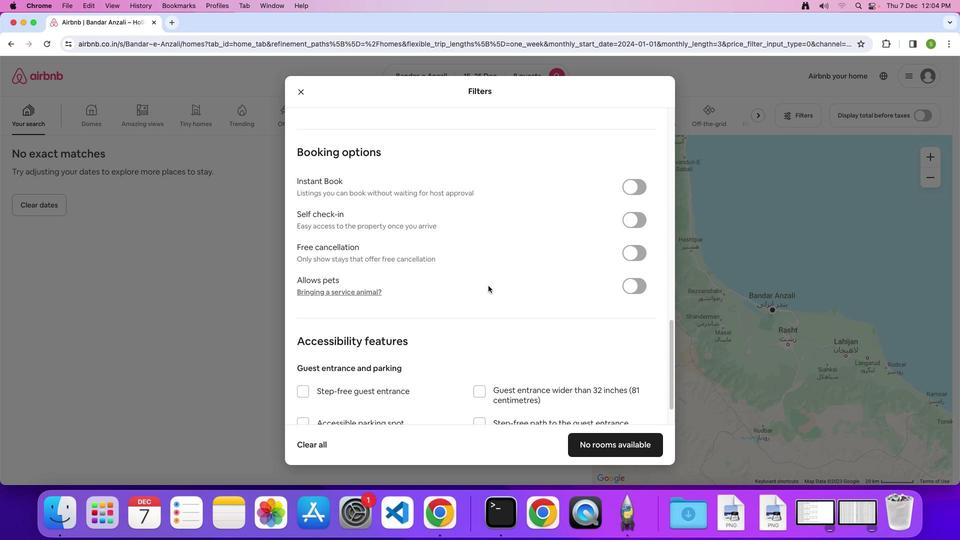 
Action: Mouse moved to (592, 436)
Screenshot: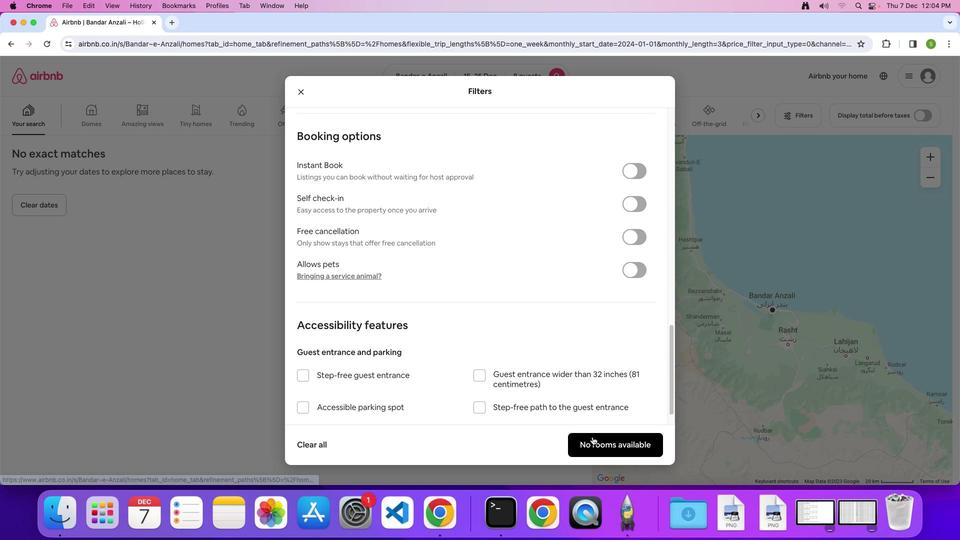 
Action: Mouse pressed left at (592, 436)
Screenshot: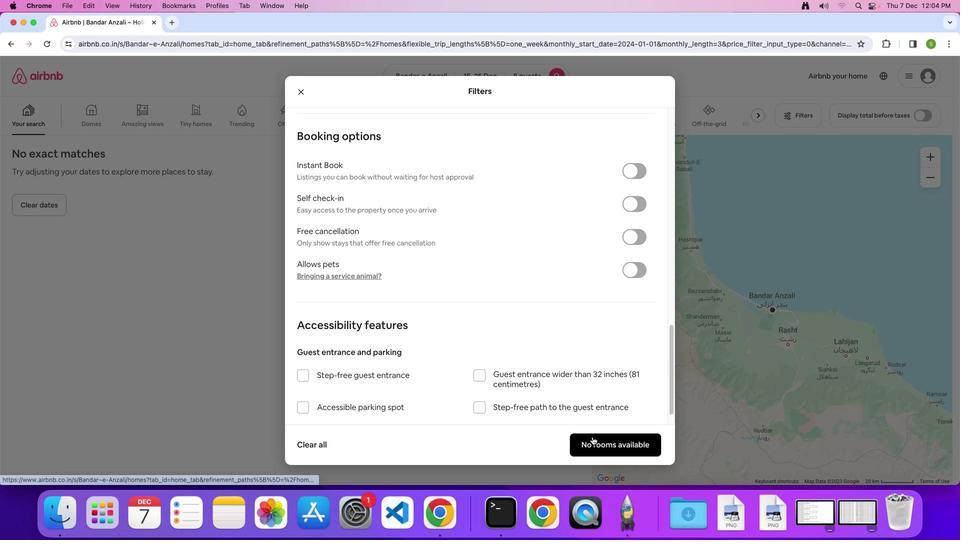 
Action: Mouse moved to (412, 307)
Screenshot: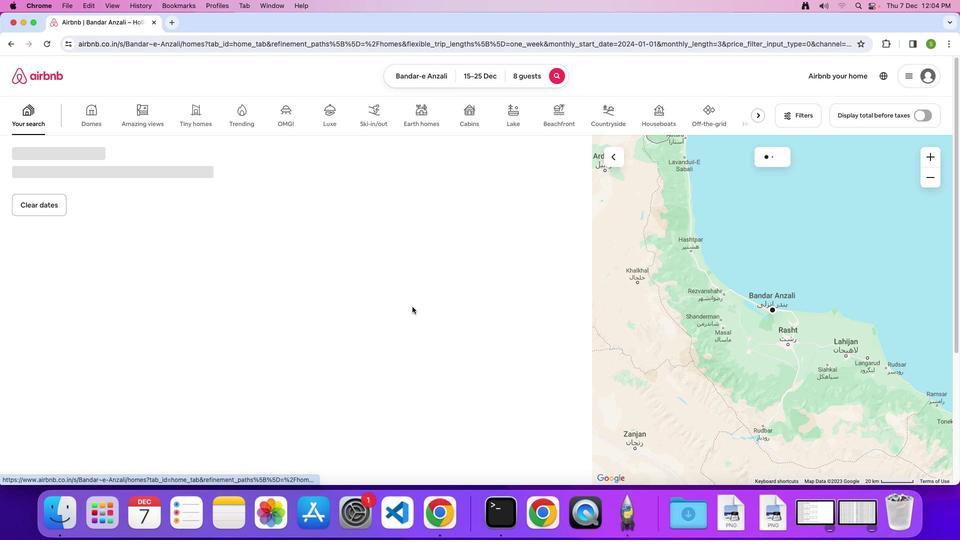 
